 Task: Open a blank worksheet and write heading  Cash Flow TrackerAdd Dates in a column and its values below  '2023-05-01, 2023-05-03, 2023-05-06, 2023-05-10, 2023-05-15, 2023-05-20, 2023-05-25 & 2023-05-31'Add Descriptions in next column and its values below  Monthly Salary, Grocery Shopping, Dining Out., Utility Bill, Transportation, Entertainment, Miscellaneous & Total. Add Amount in next column and its values below  $2,500, $100, $50, $150, $30, $50, $20& $400. Add Income/ Expense in next column and its values below  Income, Expenses, Expenses, Expenses, Expenses, Expenses & Expenses. Add Balance in next column and its values below  $2,500, $2,400, $2,350, $2,200, $2,170, $2,120, $2,100 & $2100. Save page Apex Sales review 
Action: Mouse pressed left at (172, 54)
Screenshot: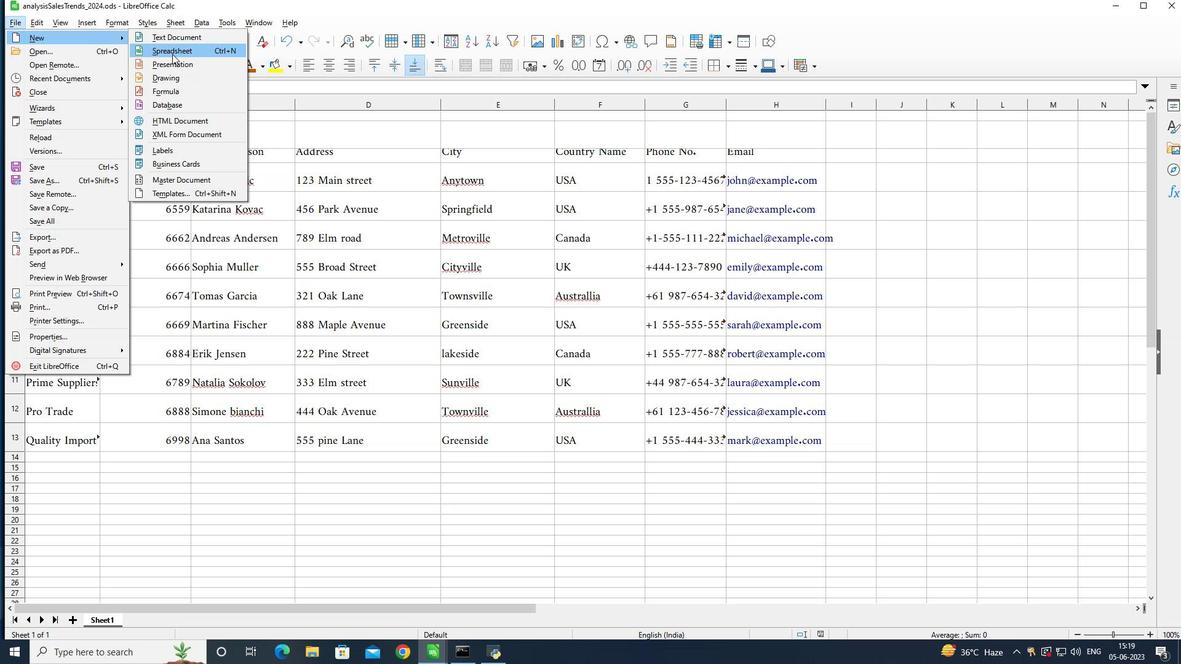 
Action: Mouse moved to (89, 126)
Screenshot: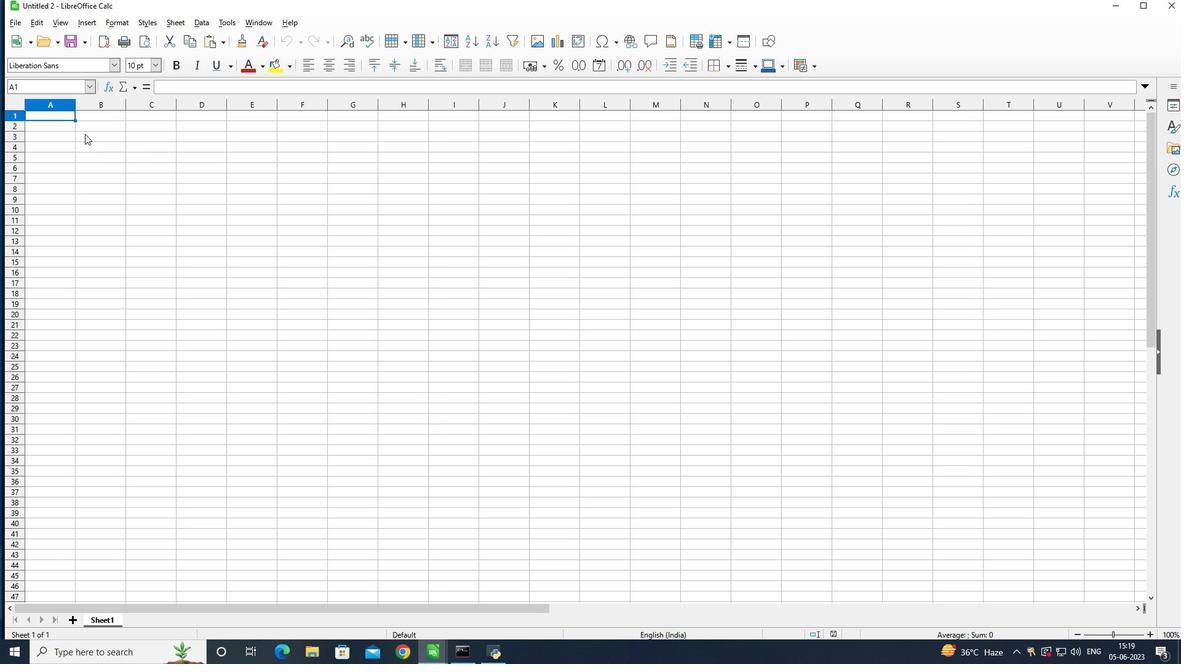 
Action: Mouse pressed left at (89, 126)
Screenshot: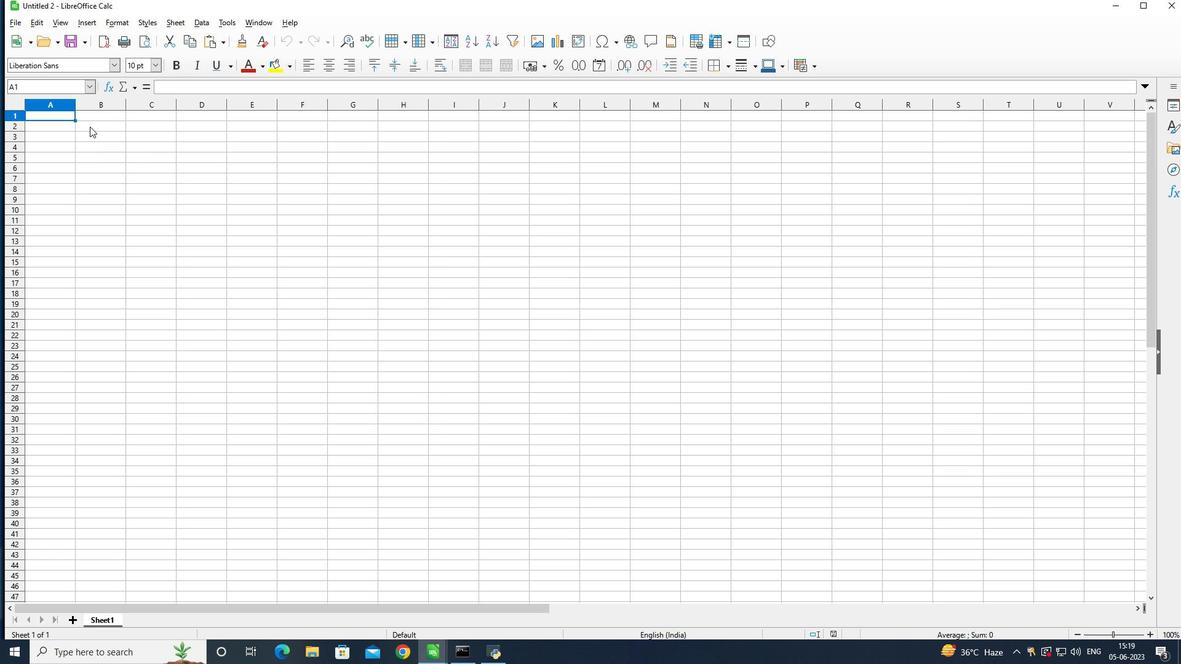 
Action: Mouse moved to (132, 128)
Screenshot: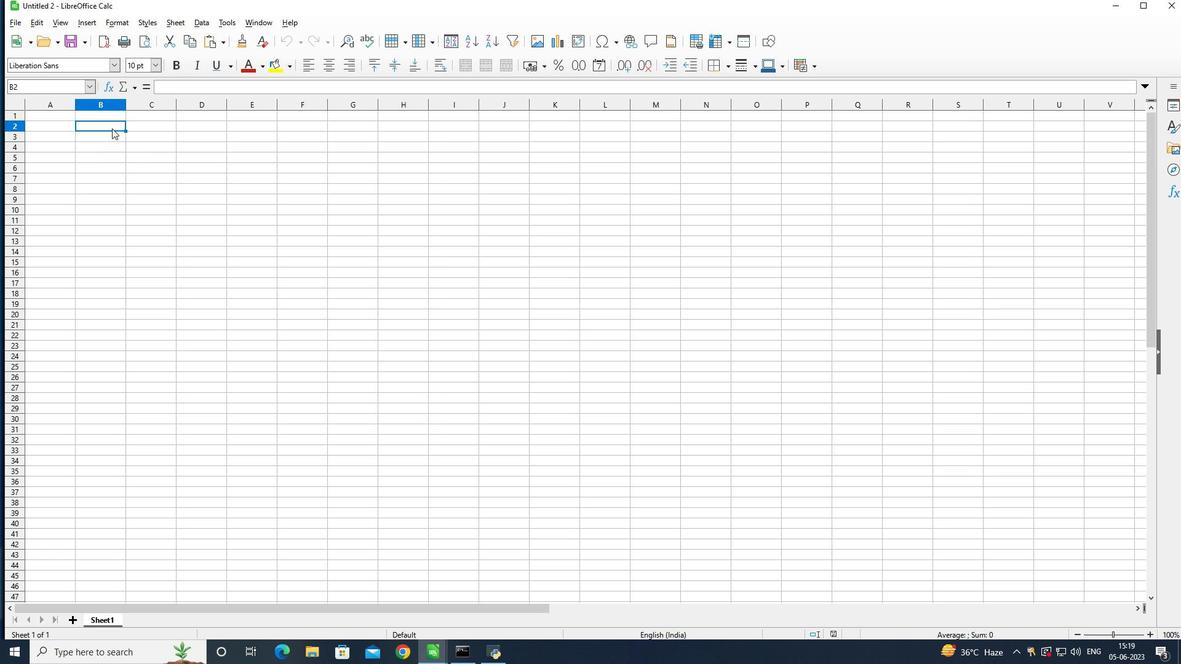 
Action: Key pressed <Key.shift>Cash<Key.space><Key.shift><Key.shift><Key.shift><Key.shift><Key.shift><Key.shift><Key.shift><Key.shift><Key.shift><Key.shift><Key.shift><Key.shift><Key.shift><Key.shift><Key.shift><Key.shift><Key.shift><Key.shift><Key.shift><Key.shift><Key.shift><Key.shift><Key.shift><Key.shift><Key.shift><Key.shift>Flow<Key.enter>
Screenshot: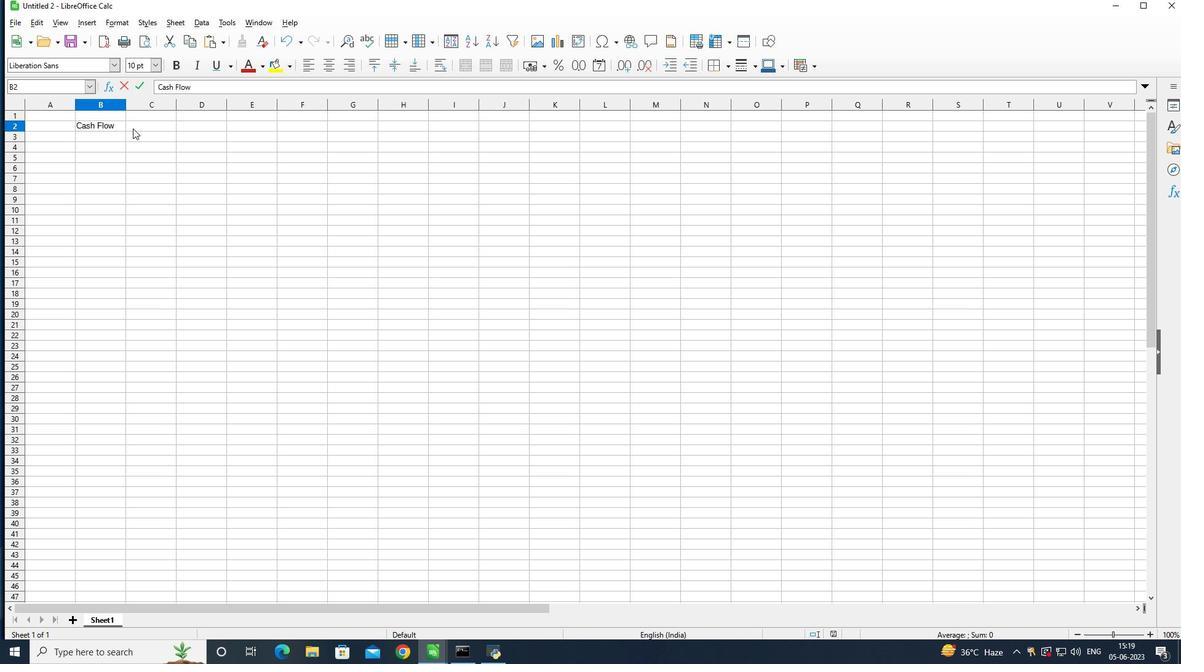 
Action: Mouse moved to (38, 136)
Screenshot: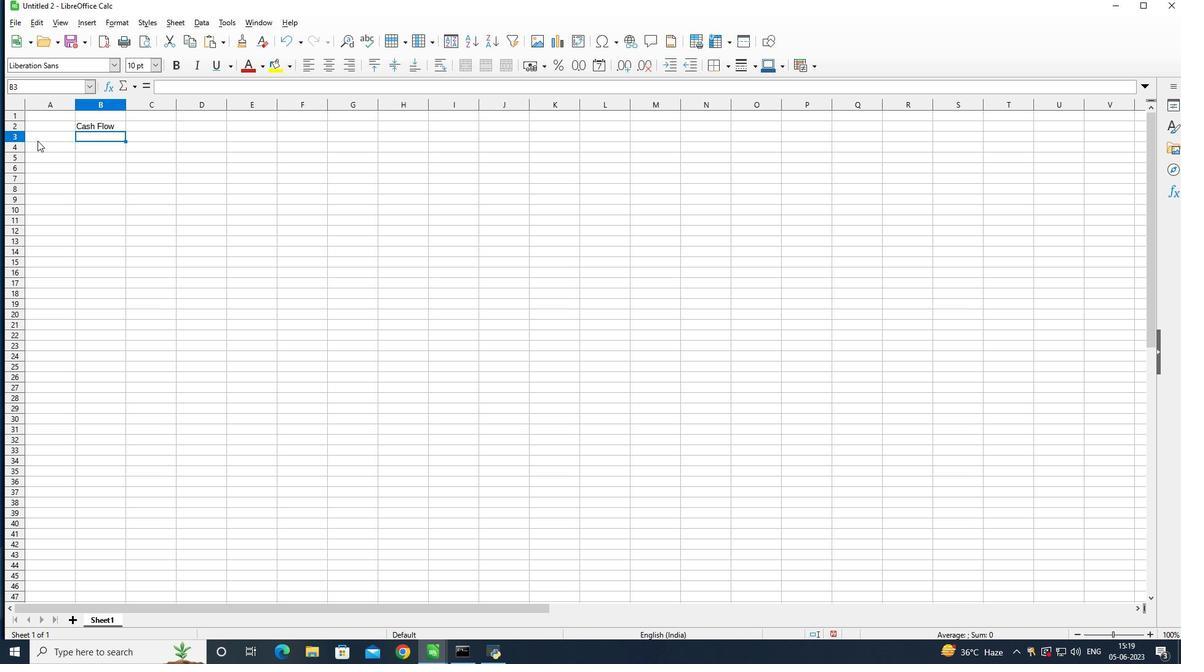 
Action: Mouse pressed left at (38, 136)
Screenshot: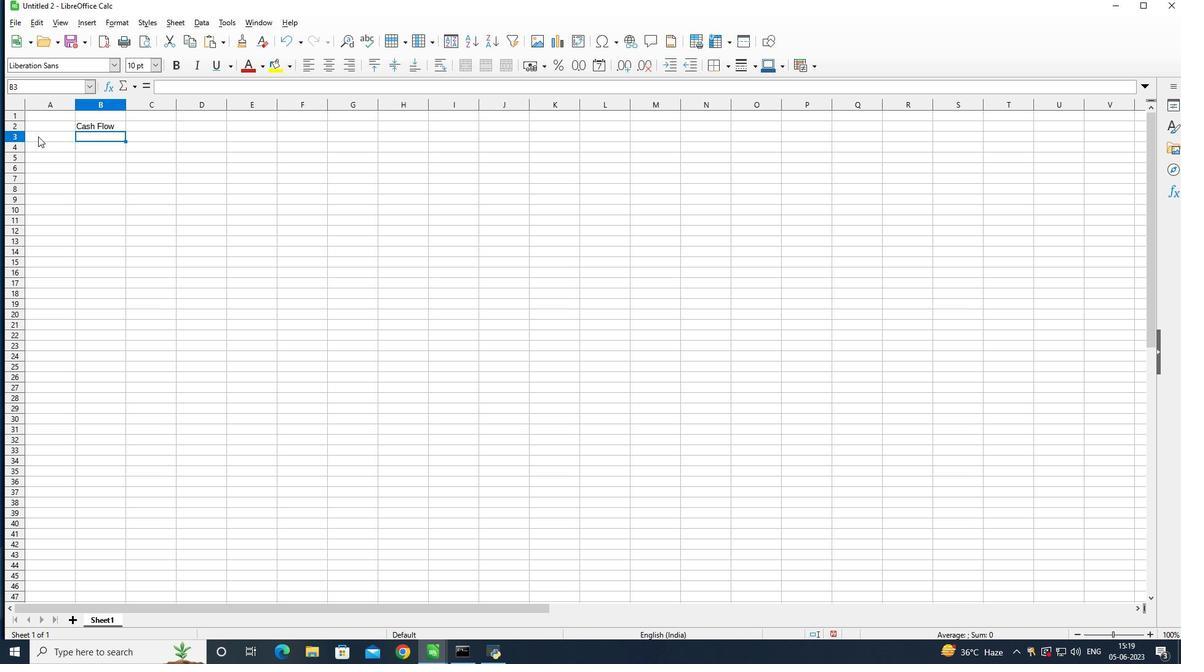 
Action: Mouse moved to (83, 134)
Screenshot: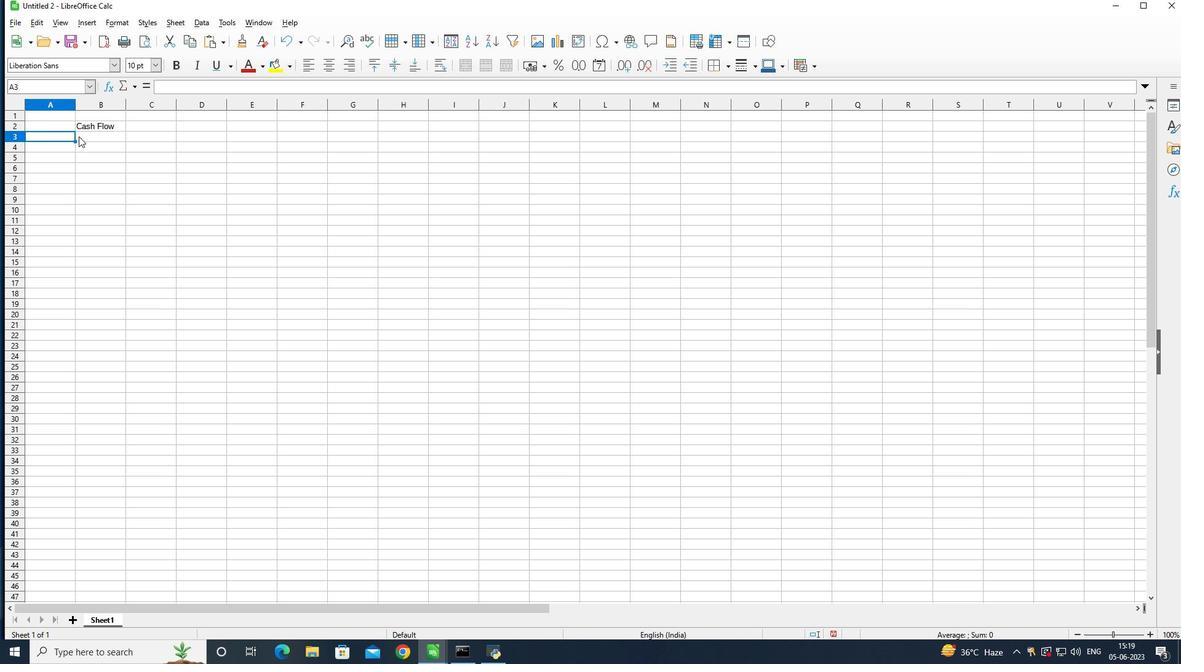 
Action: Key pressed <Key.shift>Dar<Key.backspace>tes<Key.space>2023-05-10<Key.enter>
Screenshot: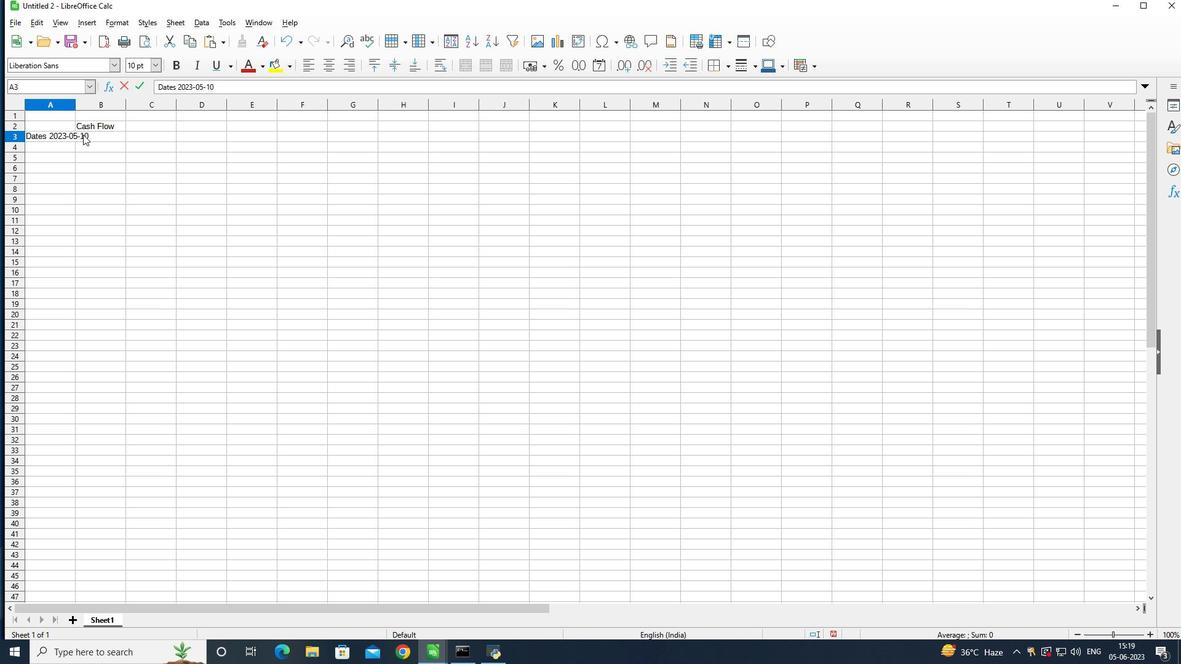 
Action: Mouse moved to (80, 135)
Screenshot: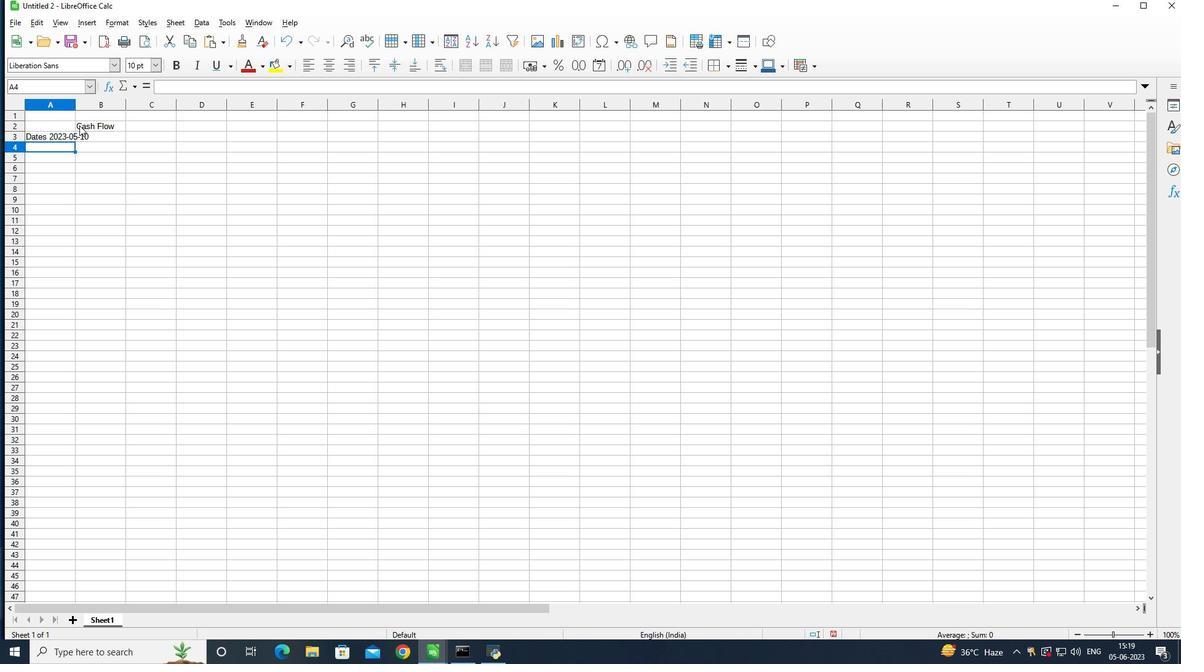 
Action: Mouse pressed left at (80, 135)
Screenshot: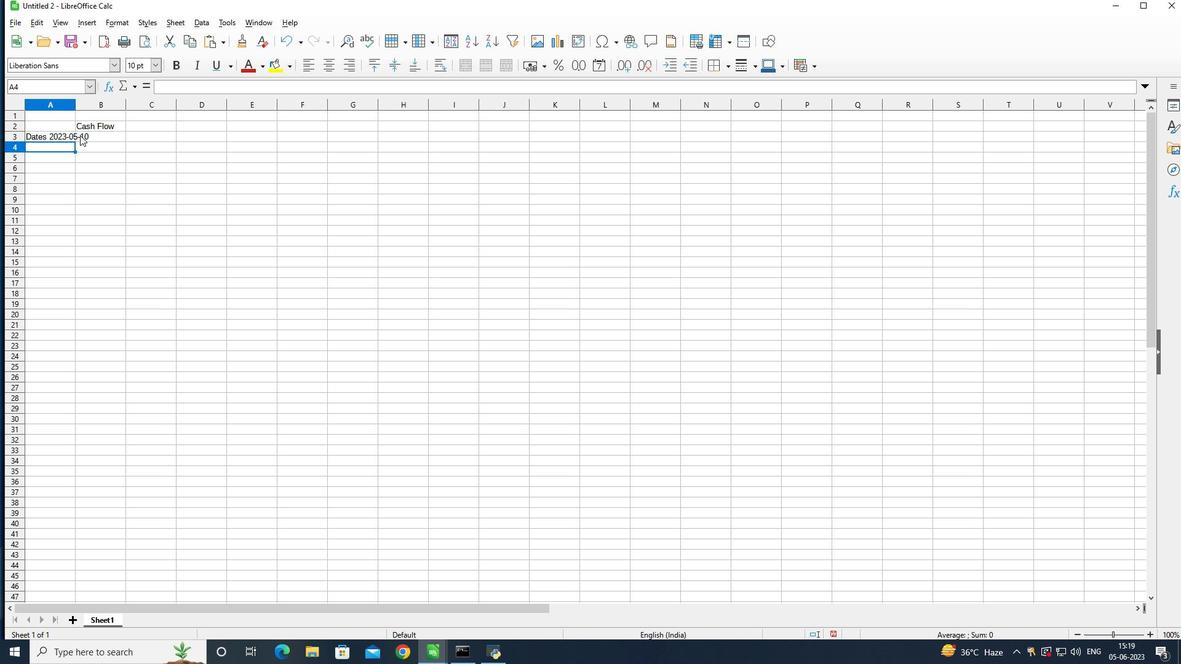 
Action: Mouse pressed left at (80, 135)
Screenshot: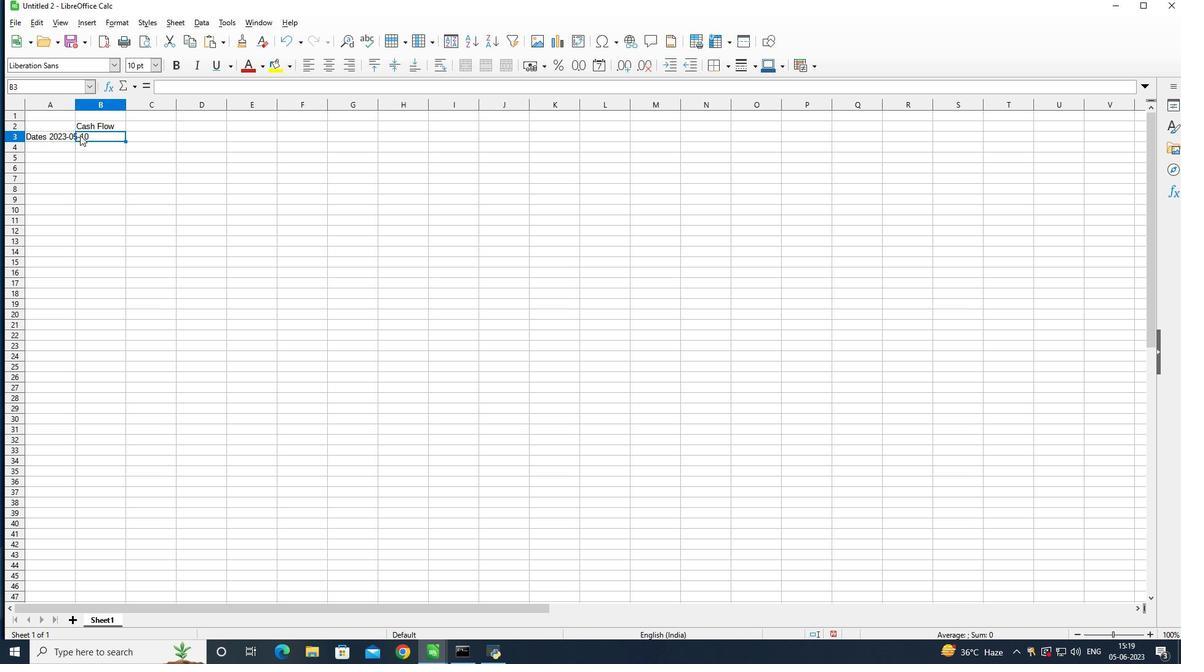 
Action: Mouse moved to (51, 136)
Screenshot: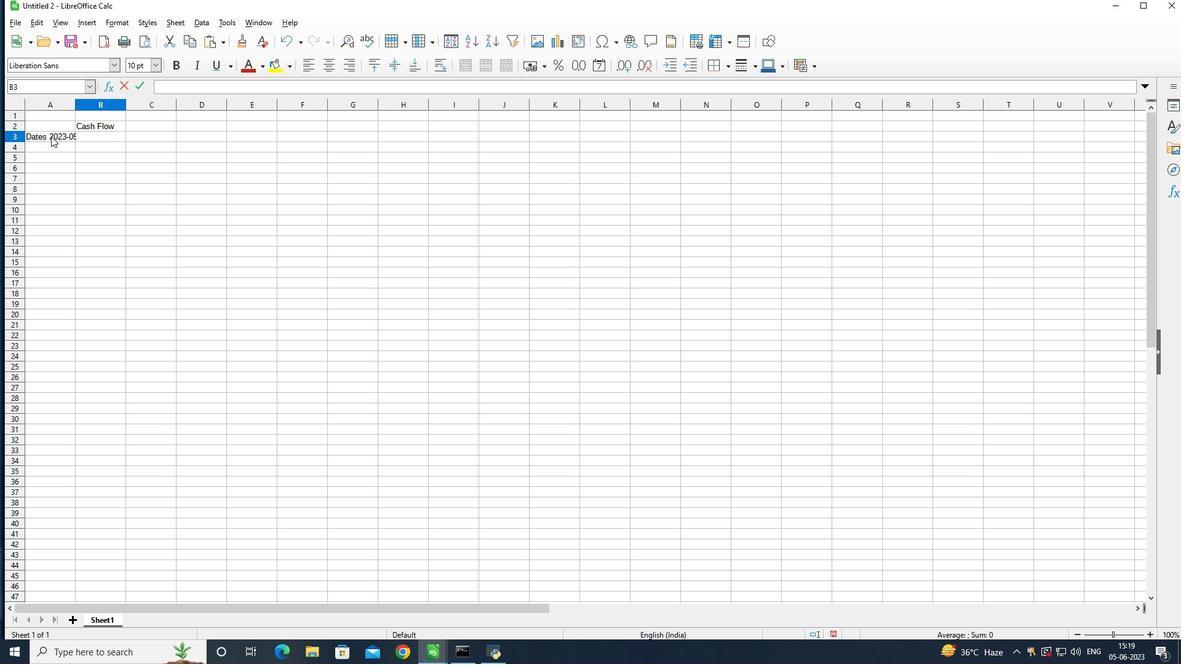 
Action: Mouse pressed left at (51, 136)
Screenshot: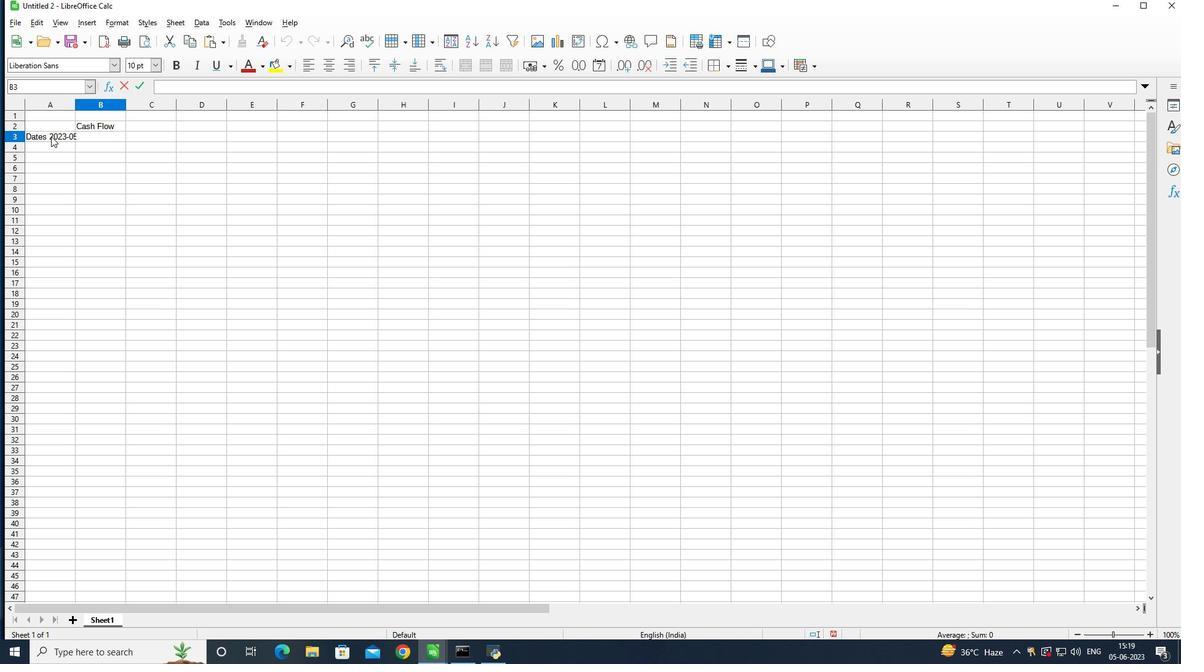 
Action: Mouse pressed left at (51, 136)
Screenshot: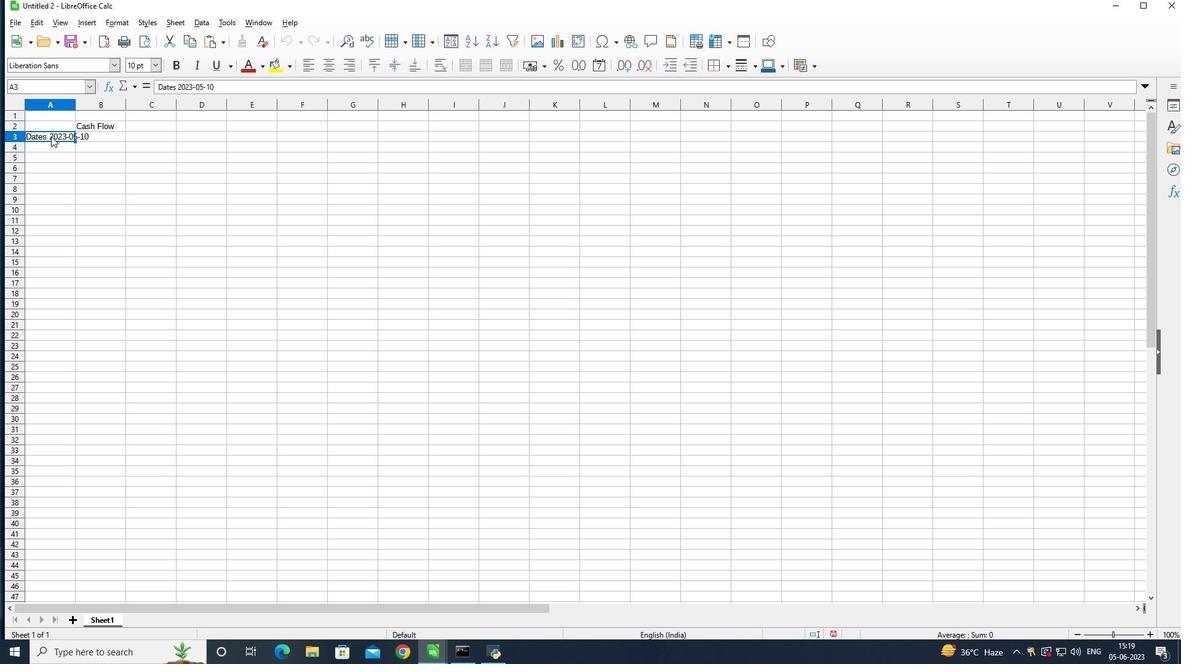 
Action: Mouse moved to (136, 102)
Screenshot: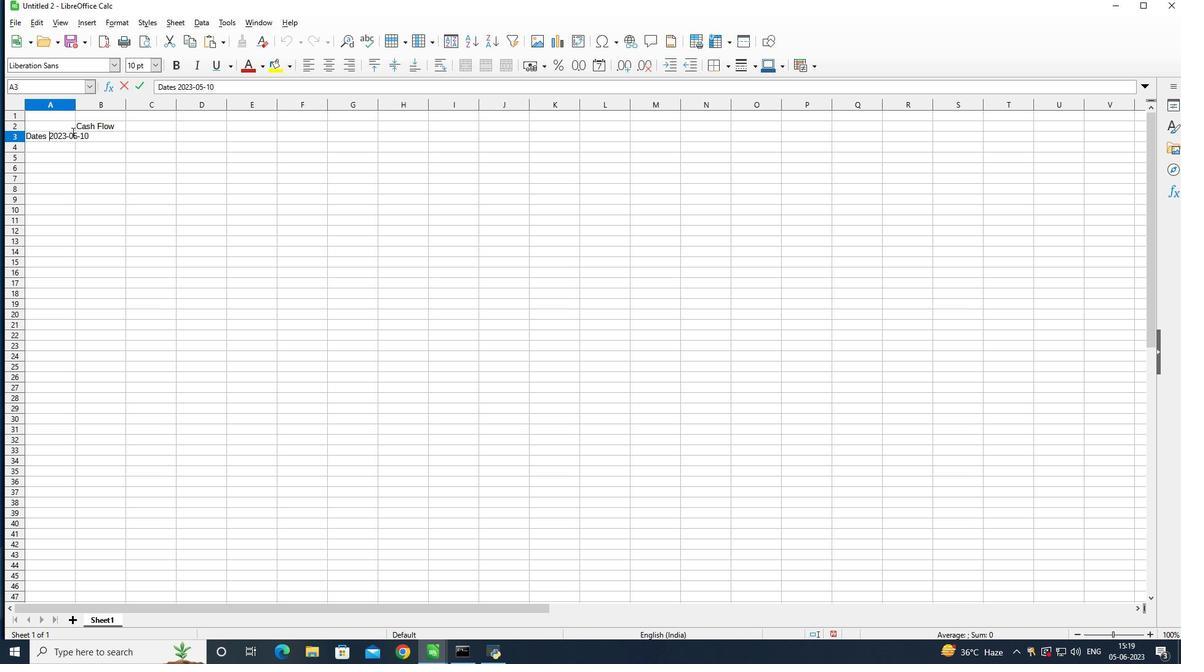 
Action: Key pressed <Key.right><Key.right><Key.right><Key.right><Key.right><Key.right><Key.right><Key.right><Key.right><Key.right><Key.shift_r><Key.left><Key.left><Key.left><Key.left><Key.left><Key.left><Key.left><Key.left><Key.left><Key.left>ctrl+X
Screenshot: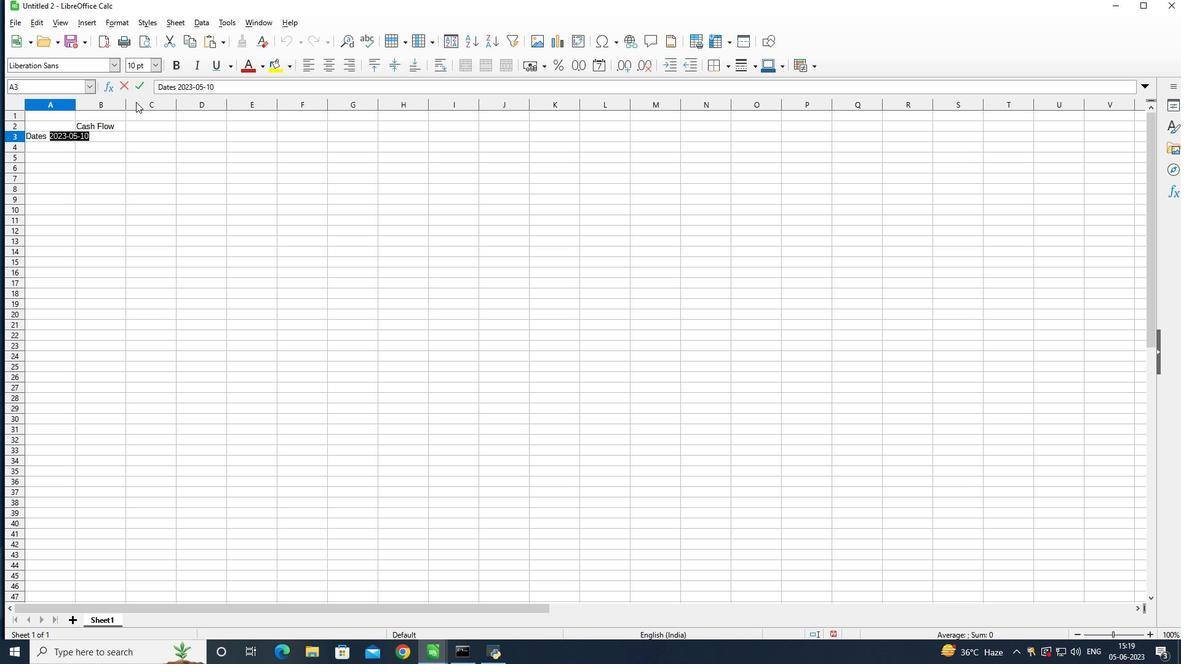 
Action: Mouse moved to (41, 147)
Screenshot: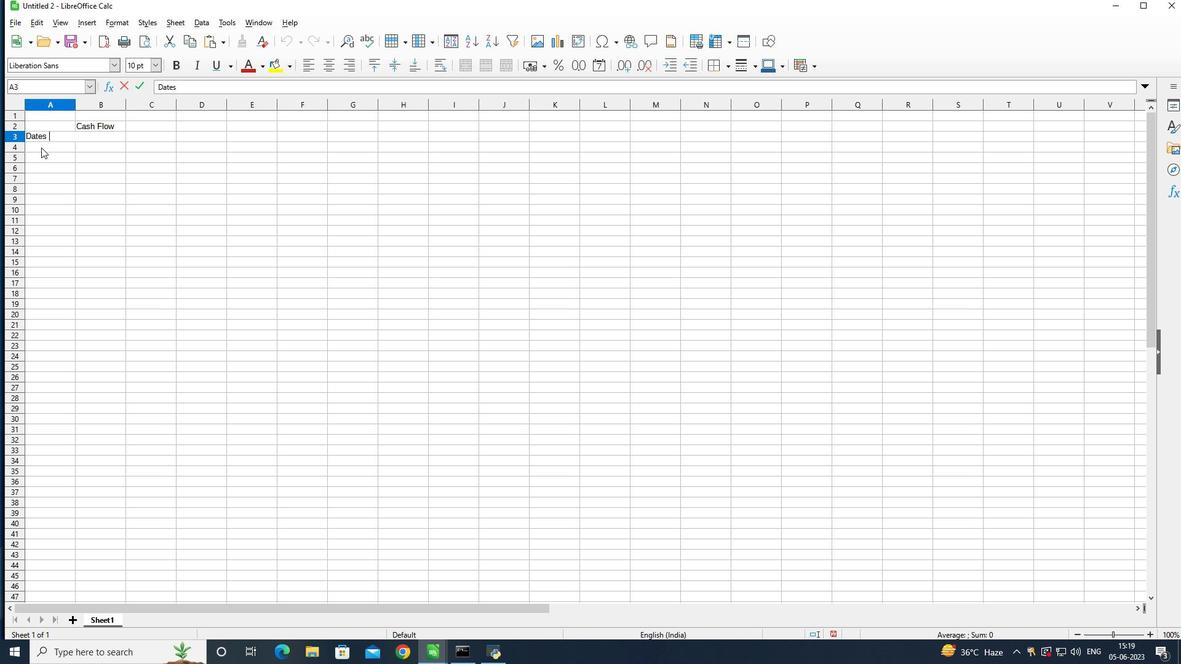 
Action: Mouse pressed left at (41, 147)
Screenshot: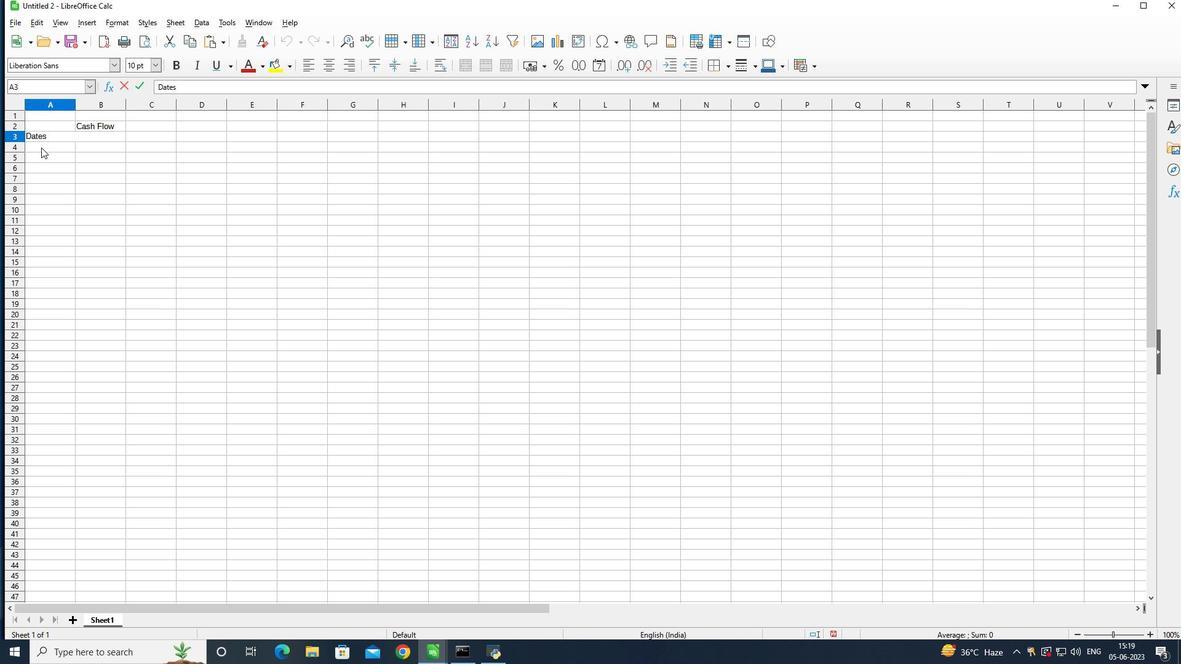 
Action: Mouse moved to (47, 144)
Screenshot: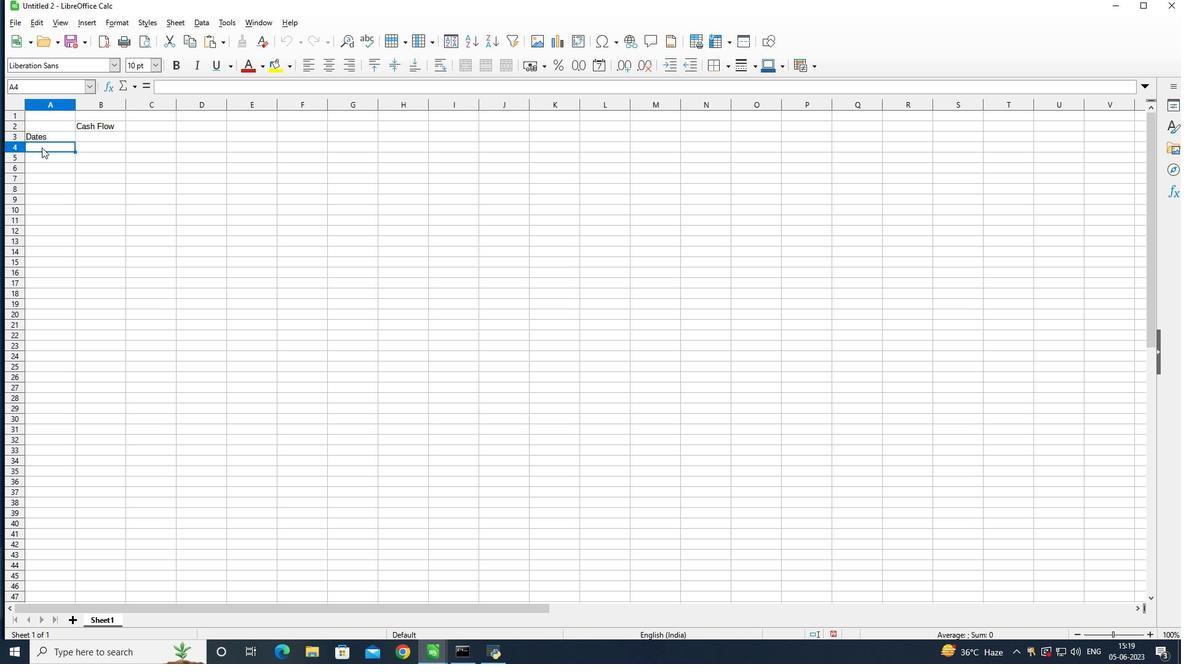 
Action: Key pressed ctrl+V<Key.enter>2023-05-03<Key.enter>2023-05-06<Key.enter>2023-05<Key.enter><Key.up>20230<Key.backspace>-05-10<Key.enter>2023-05-15<Key.enter>2023-05-20<Key.enter>2023-05-25<Key.enter>
Screenshot: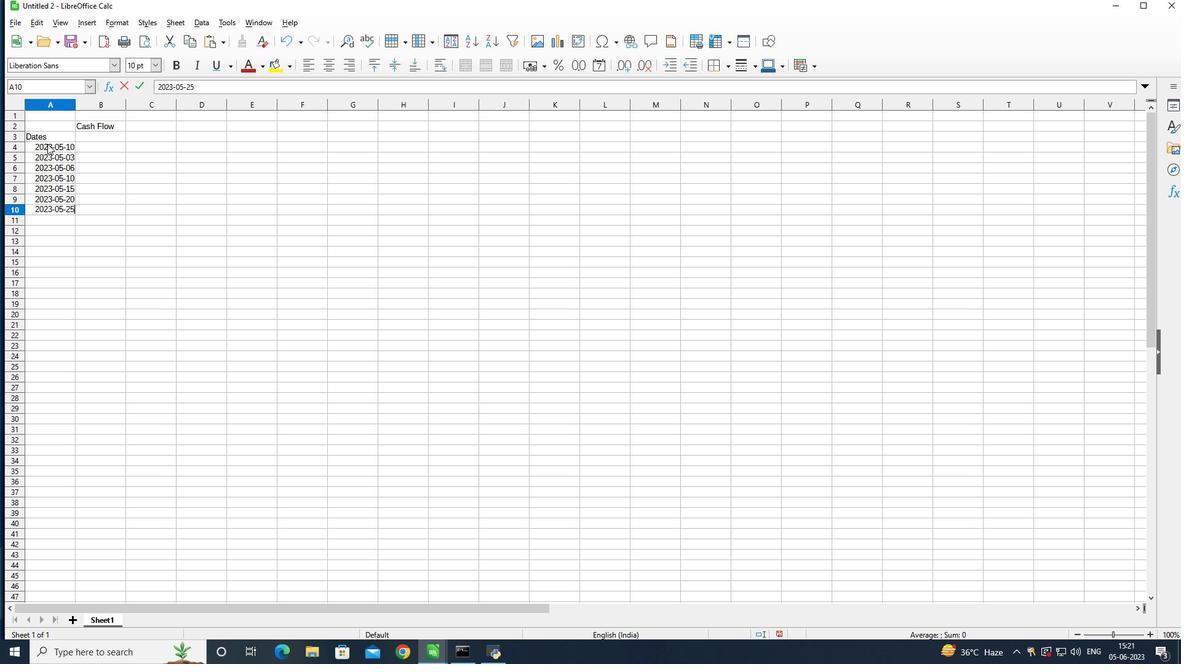 
Action: Mouse moved to (193, 147)
Screenshot: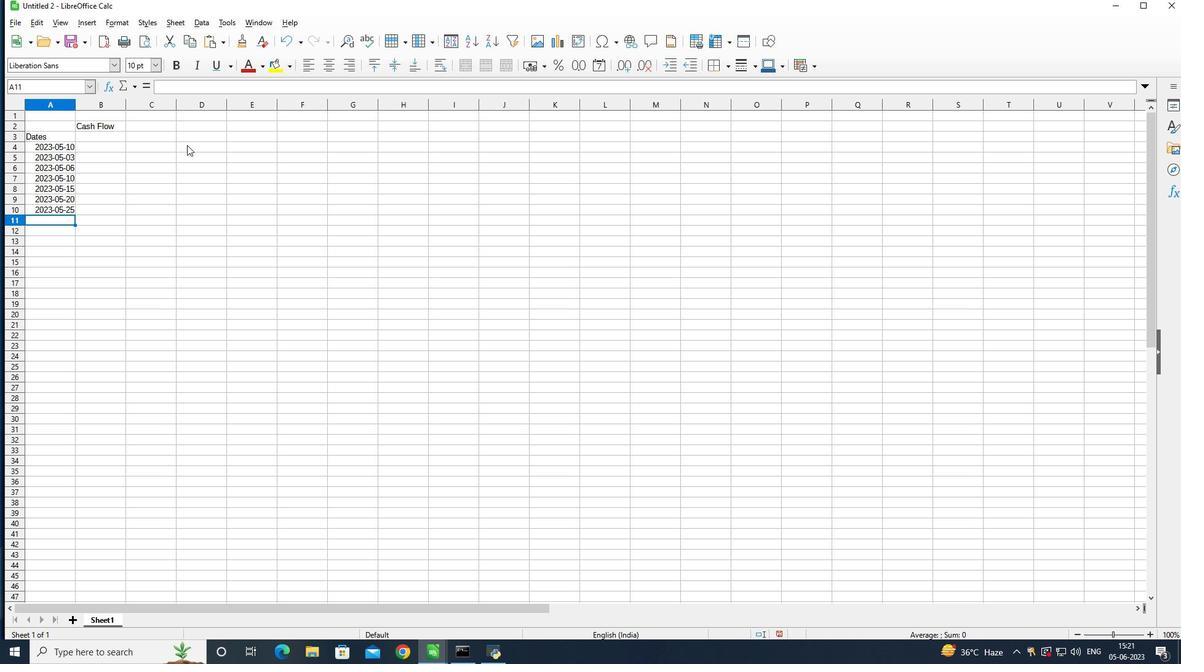 
Action: Key pressed 2023-05-31<Key.enter>
Screenshot: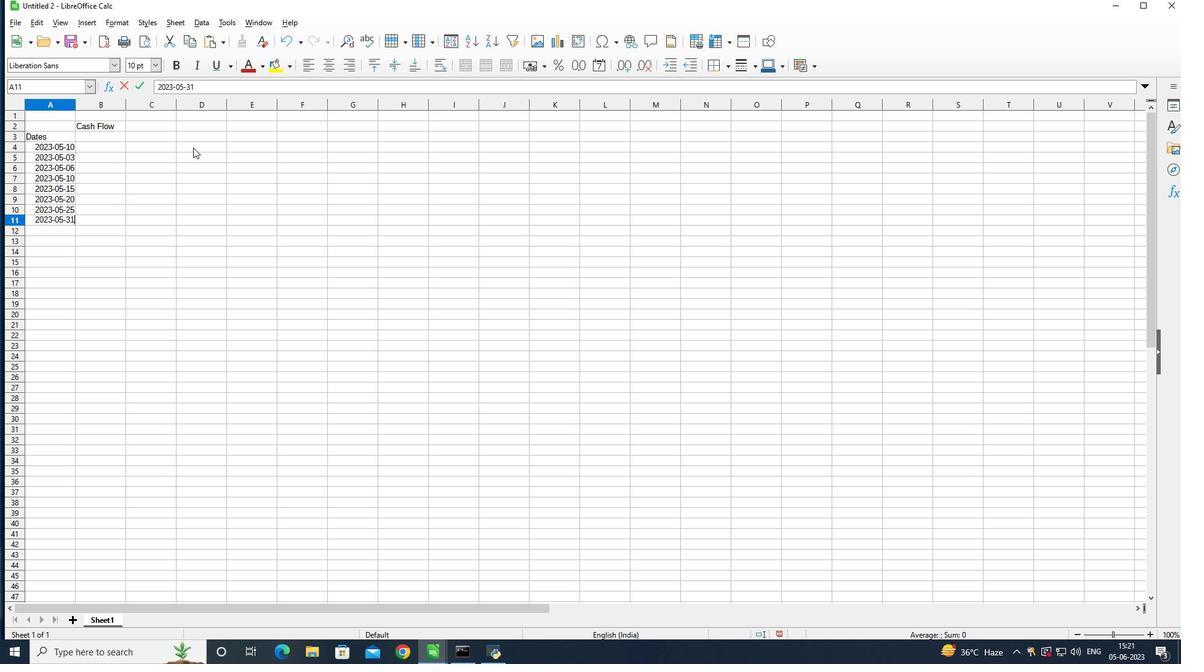 
Action: Mouse moved to (93, 138)
Screenshot: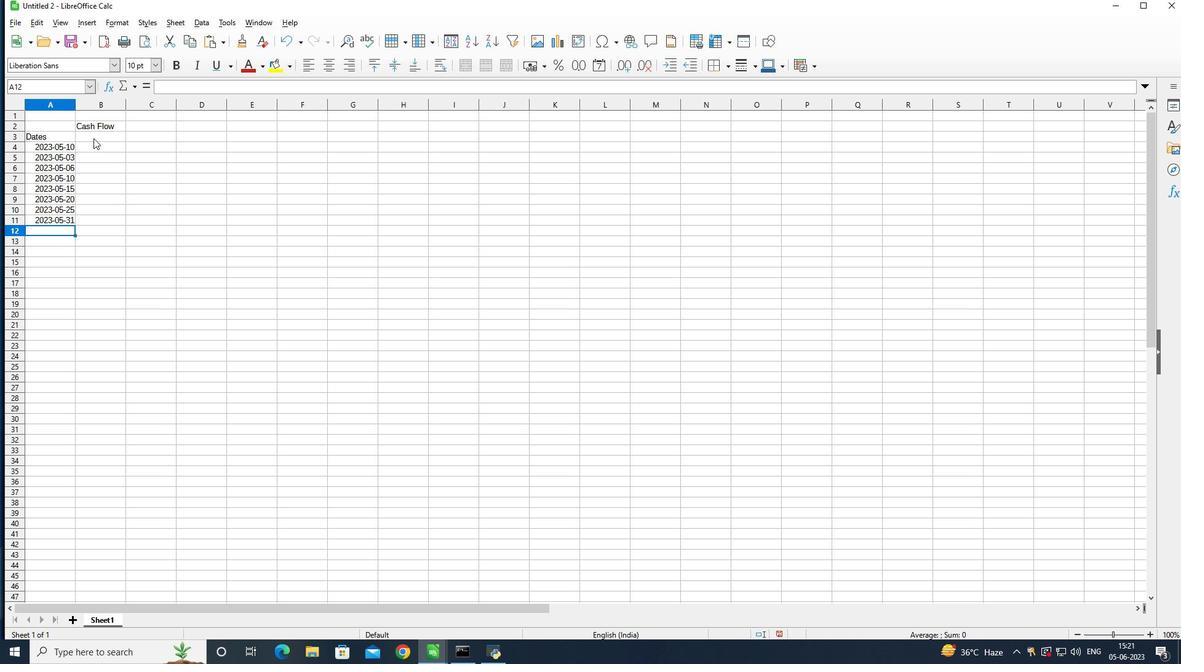 
Action: Mouse pressed left at (93, 138)
Screenshot: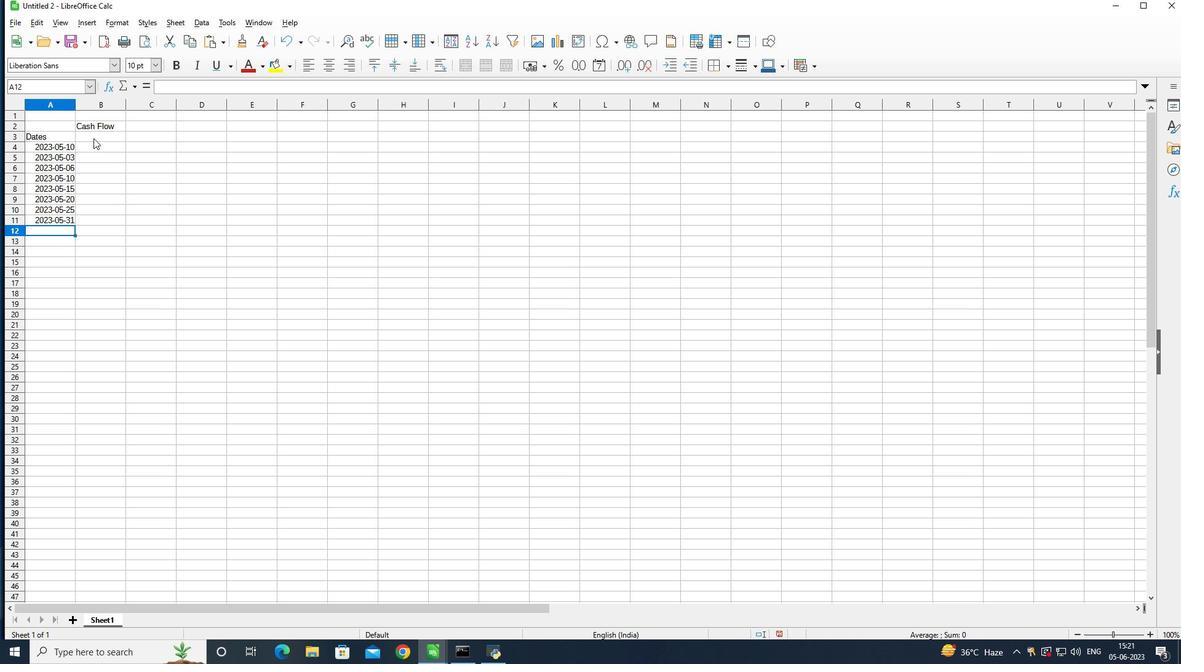 
Action: Mouse moved to (126, 105)
Screenshot: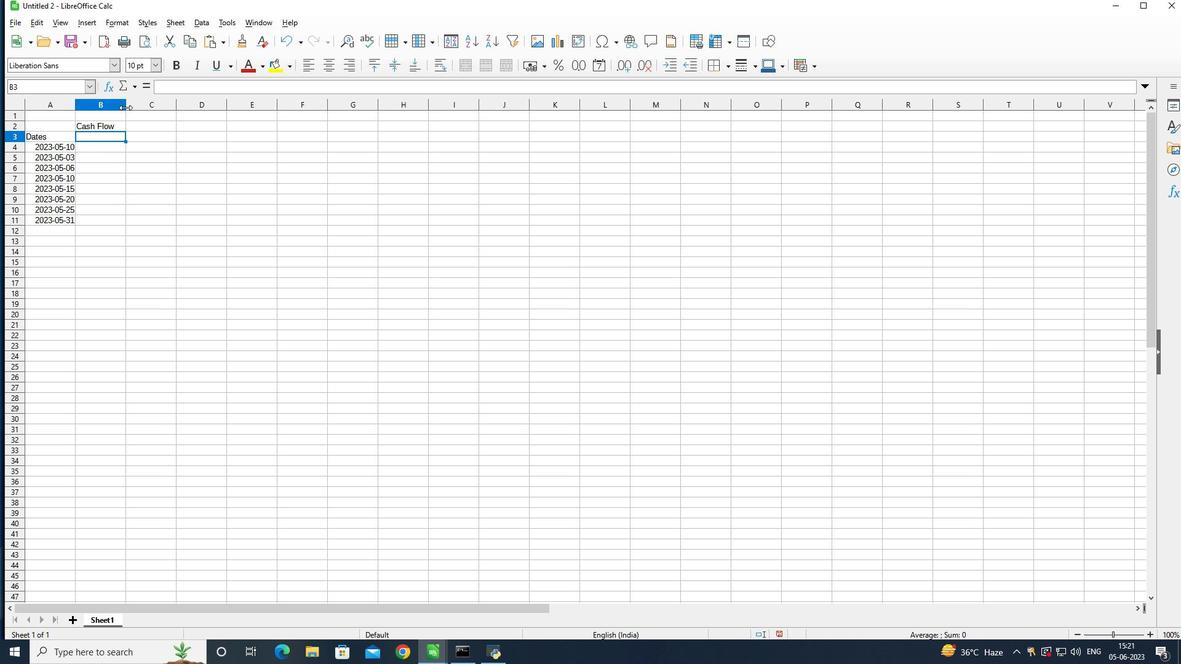
Action: Mouse pressed left at (126, 105)
Screenshot: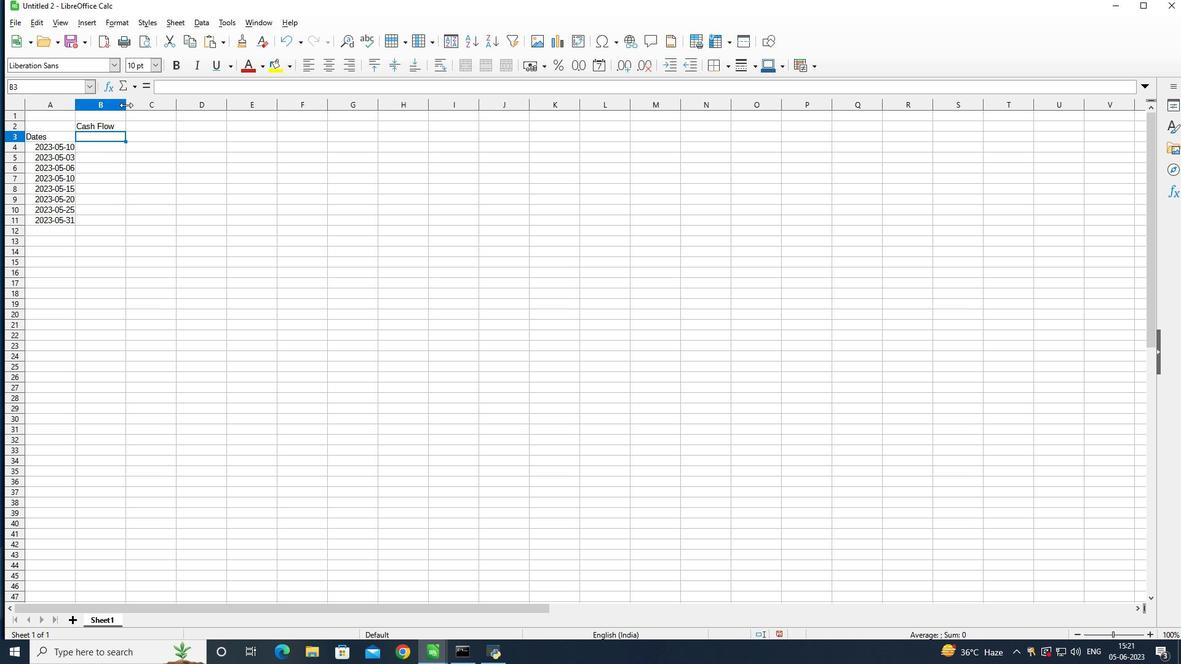 
Action: Mouse moved to (120, 132)
Screenshot: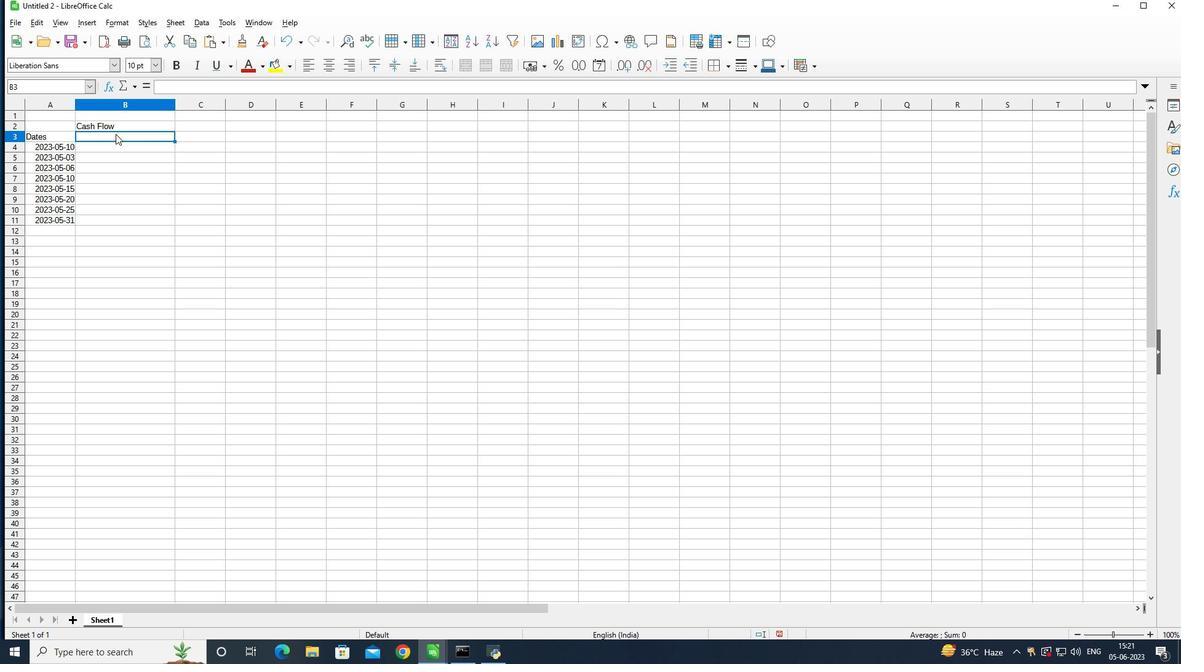 
Action: Key pressed <Key.shift>Description<Key.enter>
Screenshot: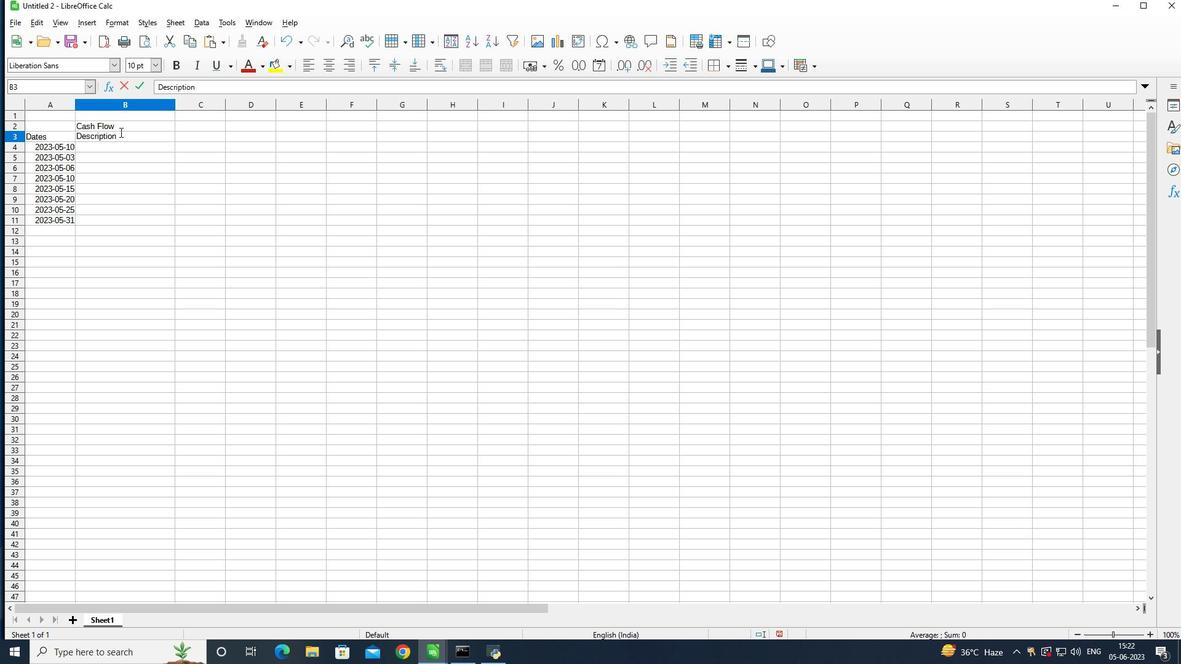 
Action: Mouse moved to (115, 135)
Screenshot: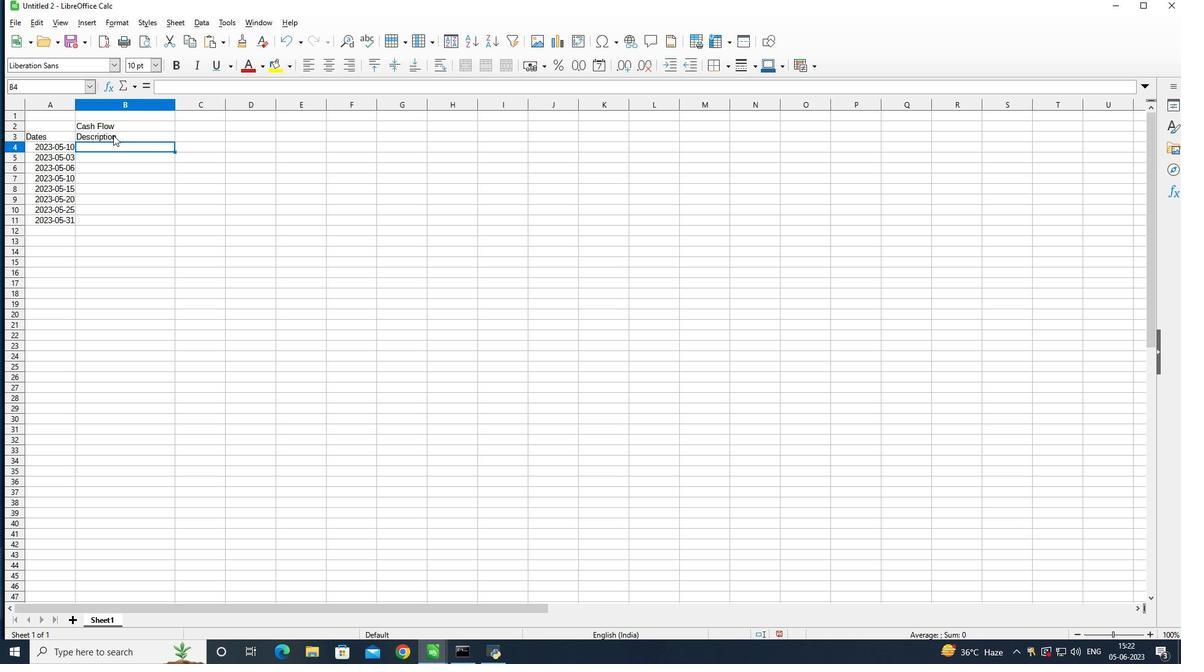 
Action: Key pressed <Key.shift>monthly<Key.space><Key.shift>Salary<Key.enter><Key.shift>Grocery<Key.space><Key.shift>Shopping<Key.enter><Key.shift><Key.shift><Key.shift><Key.shift><Key.shift><Key.shift><Key.shift><Key.shift><Key.shift><Key.shift><Key.shift><Key.shift><Key.shift><Key.shift><Key.shift>Dining<Key.space><Key.shift>Out<Key.enter><Key.shift>Utility<Key.space><Key.shift>Bill<Key.enter><Key.shift><Key.shift>Transportation
Screenshot: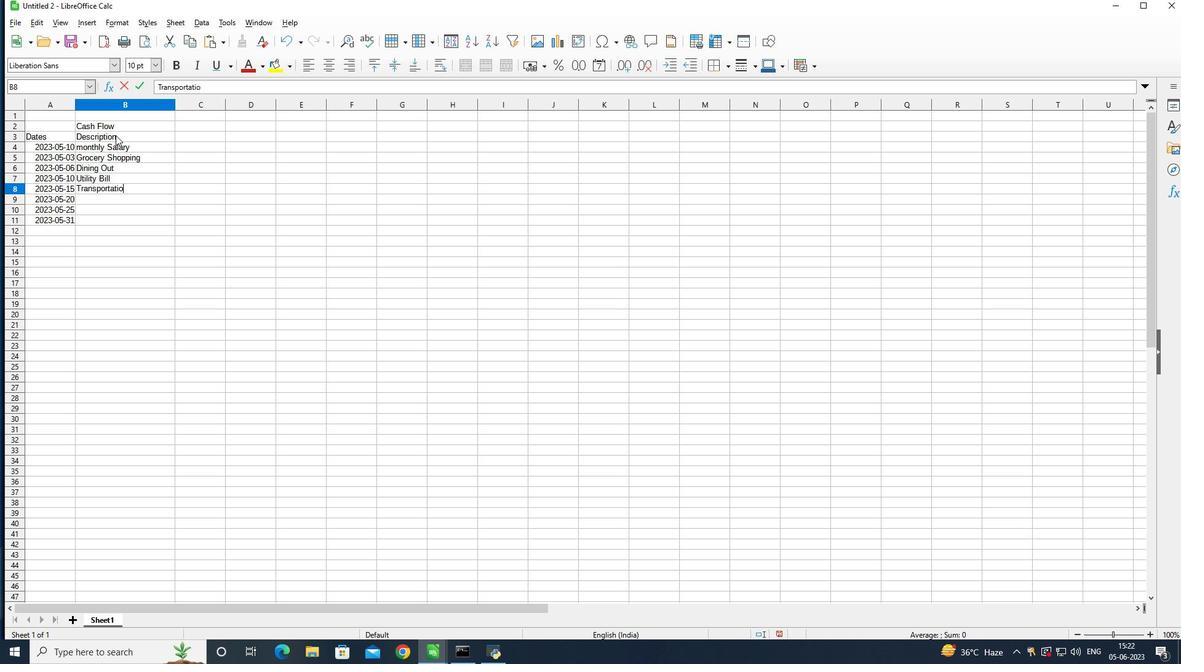 
Action: Mouse moved to (214, 130)
Screenshot: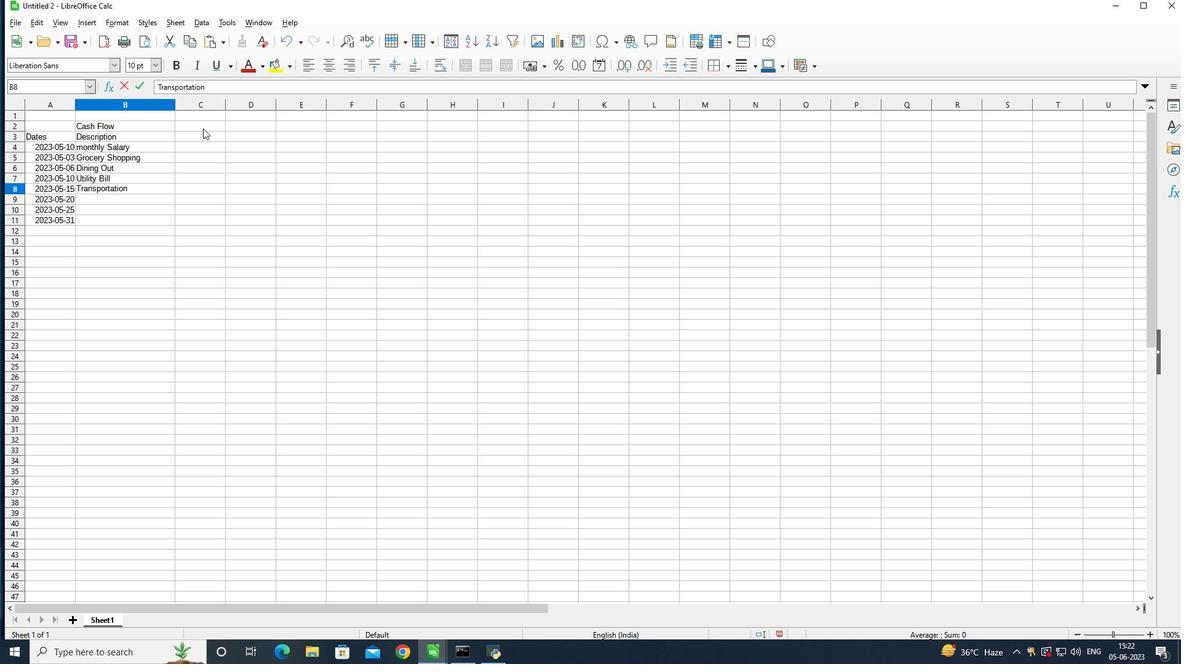 
Action: Key pressed <Key.enter>
Screenshot: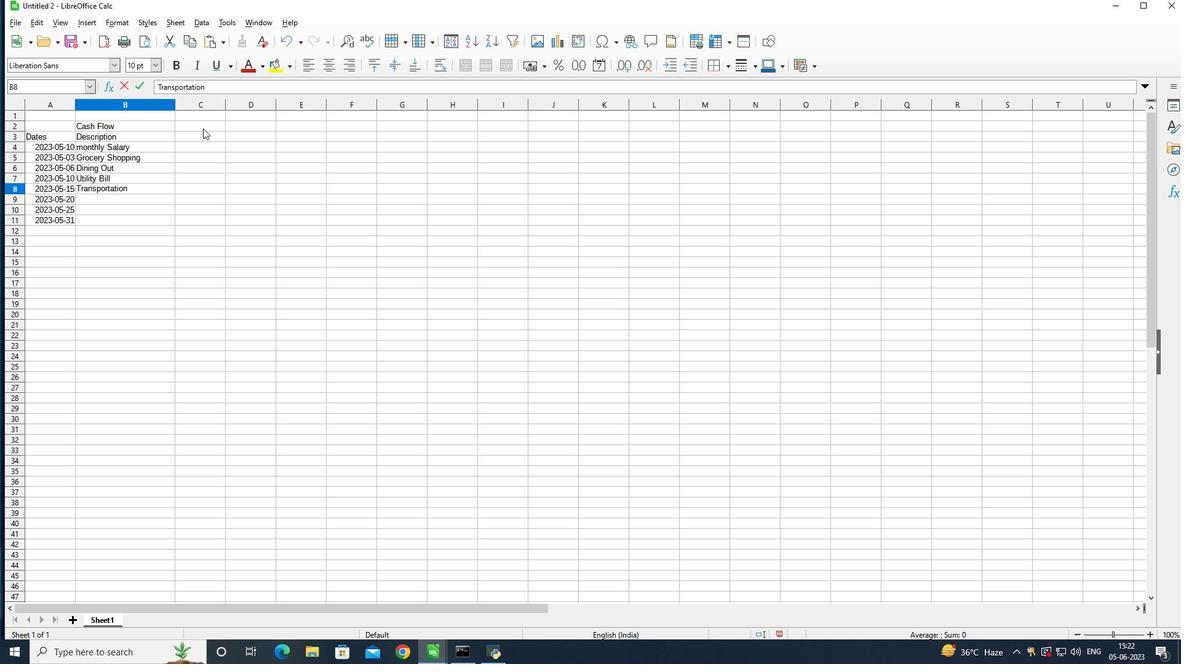 
Action: Mouse moved to (233, 131)
Screenshot: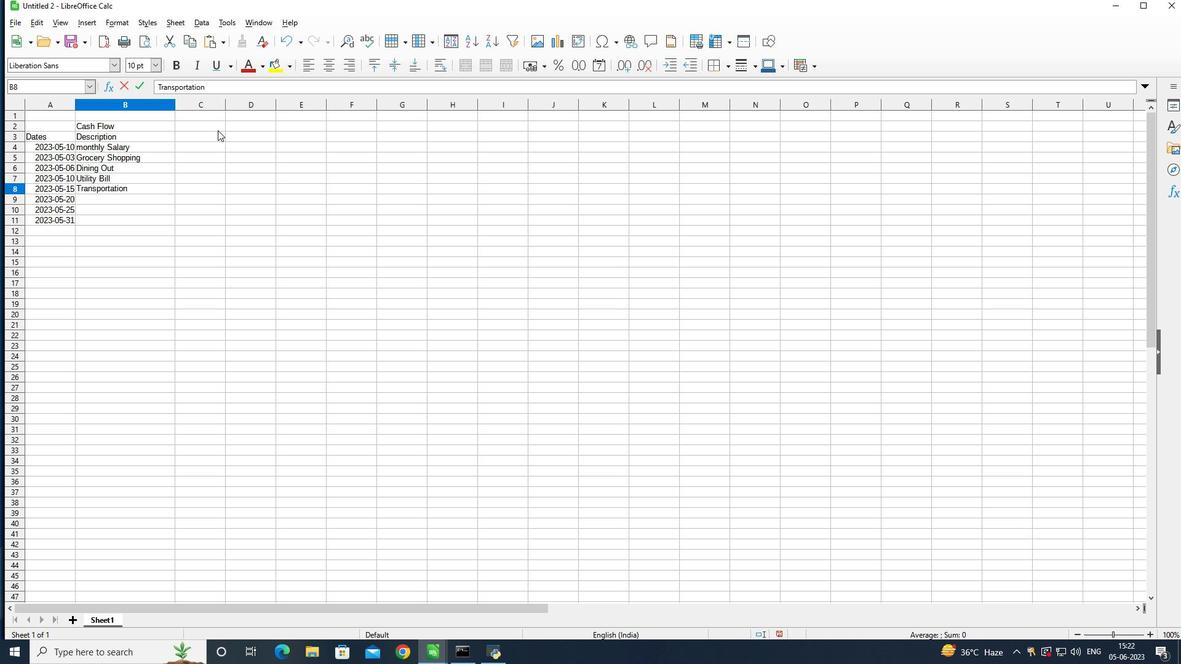 
Action: Key pressed <Key.shift>Entertainment<Key.enter><Key.shift>Miscelleneous<Key.enter><Key.shift>total<Key.enter>
Screenshot: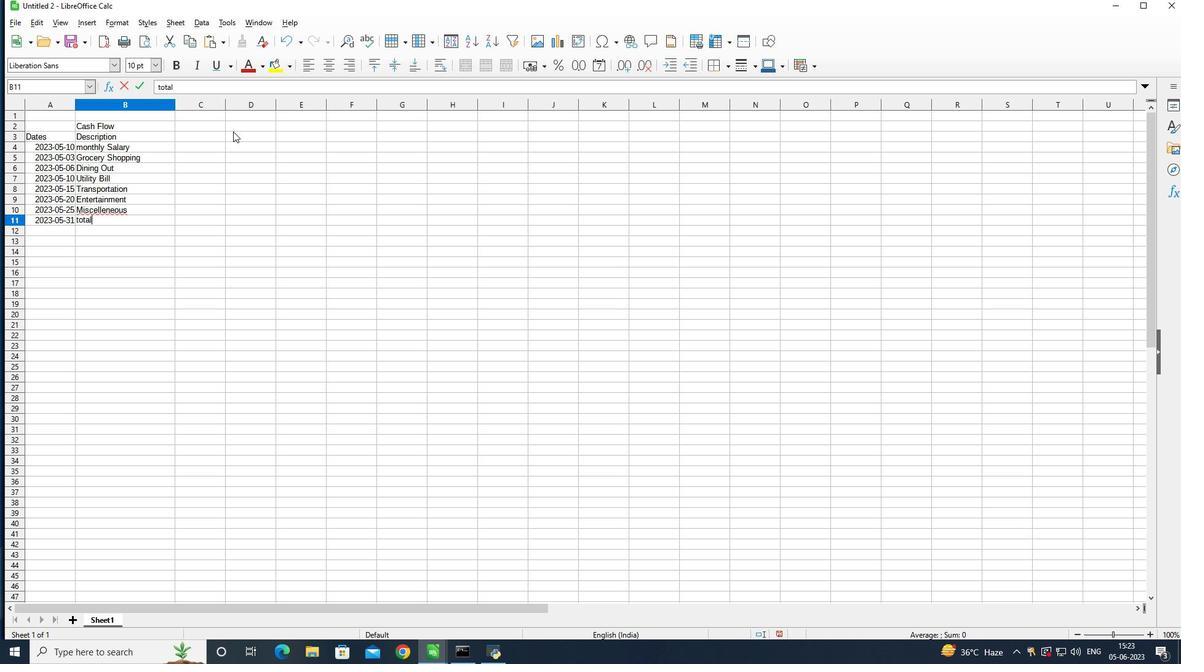
Action: Mouse moved to (203, 136)
Screenshot: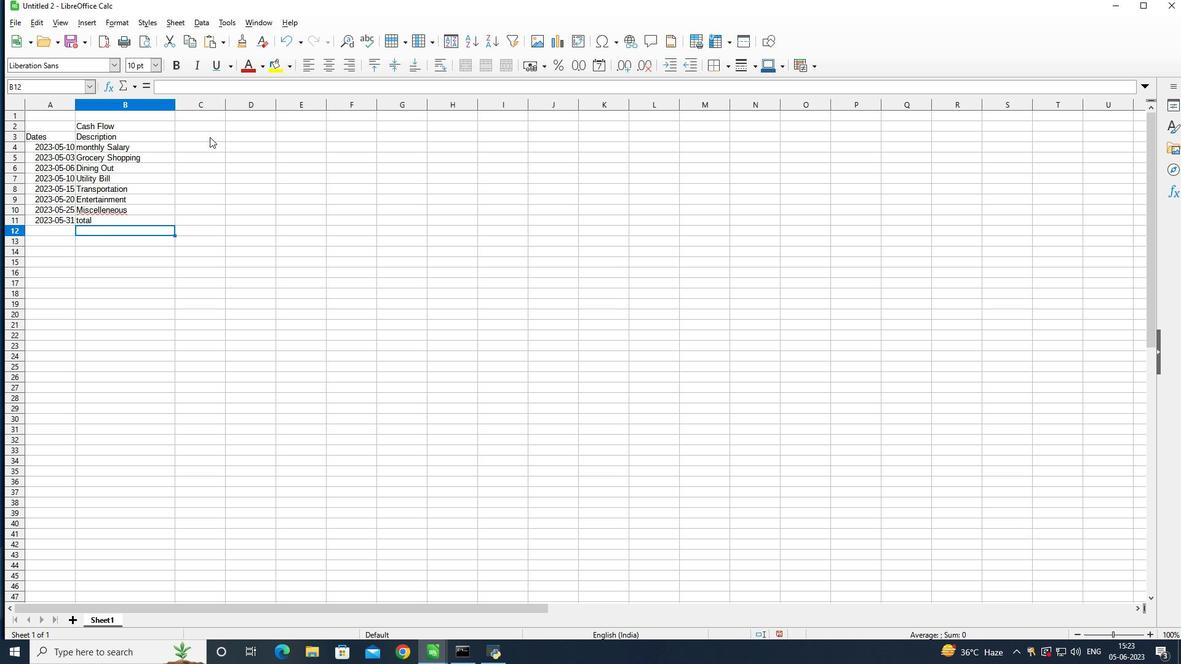 
Action: Mouse pressed left at (203, 136)
Screenshot: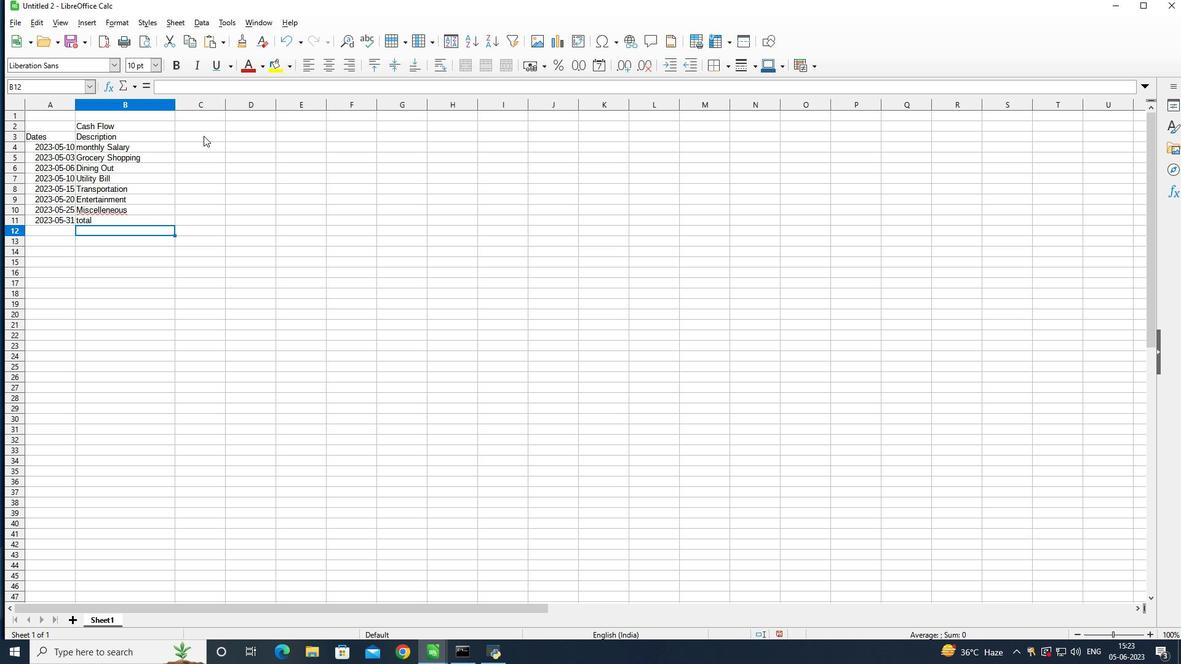 
Action: Mouse moved to (204, 134)
Screenshot: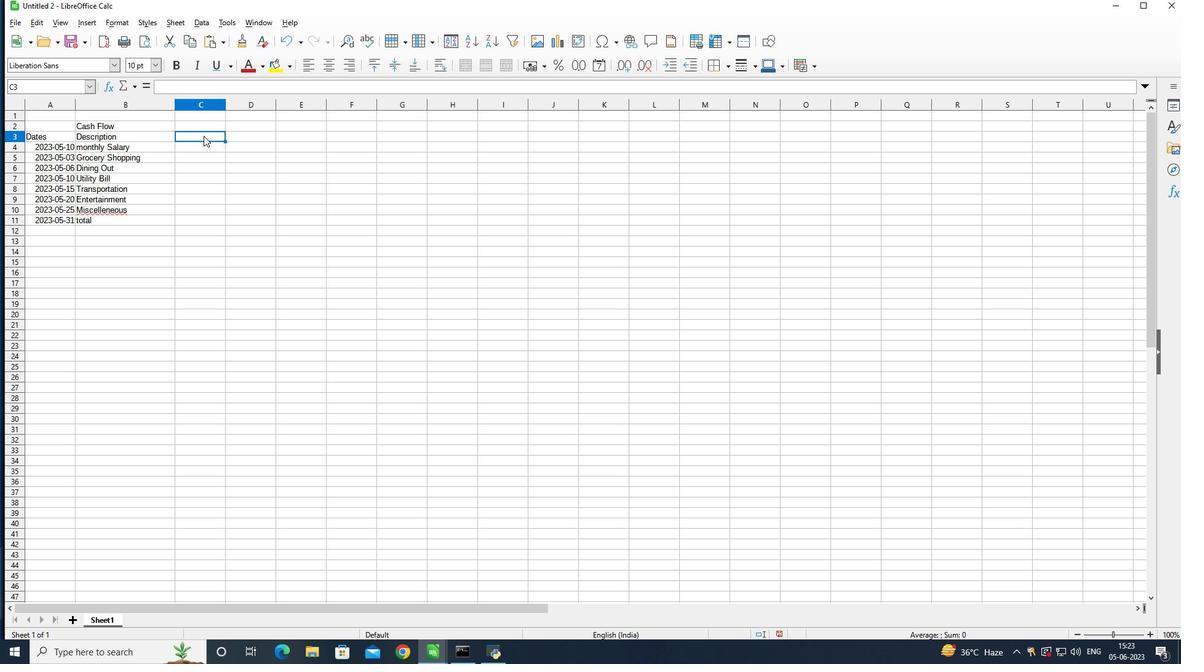 
Action: Key pressed <Key.shift>Amount<Key.enter>2500<Key.enter>100<Key.enter>50<Key.enter>150<Key.enter>30<Key.enter>50<Key.enter>20<Key.enter>400
Screenshot: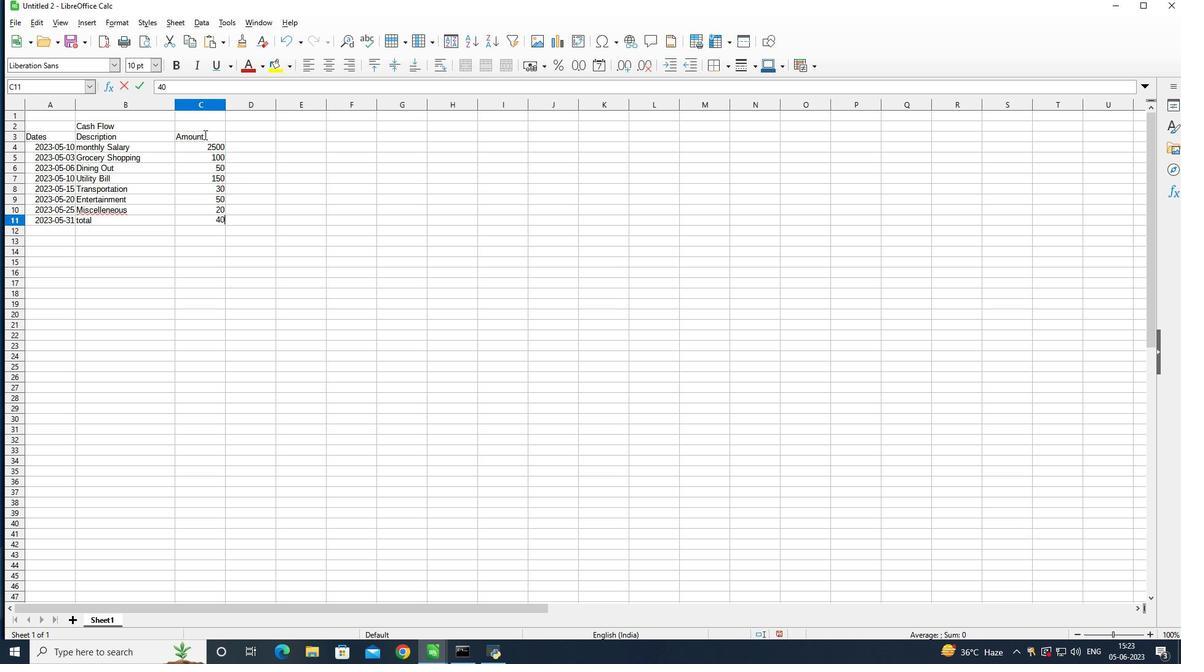 
Action: Mouse moved to (249, 136)
Screenshot: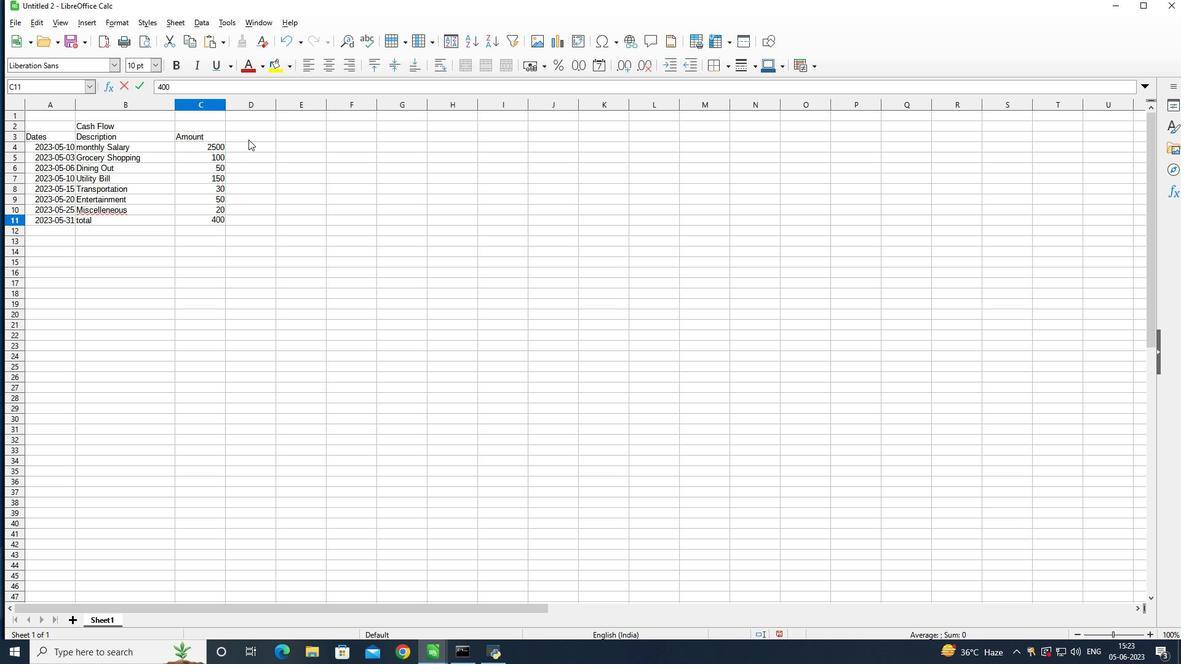 
Action: Mouse pressed left at (249, 136)
Screenshot: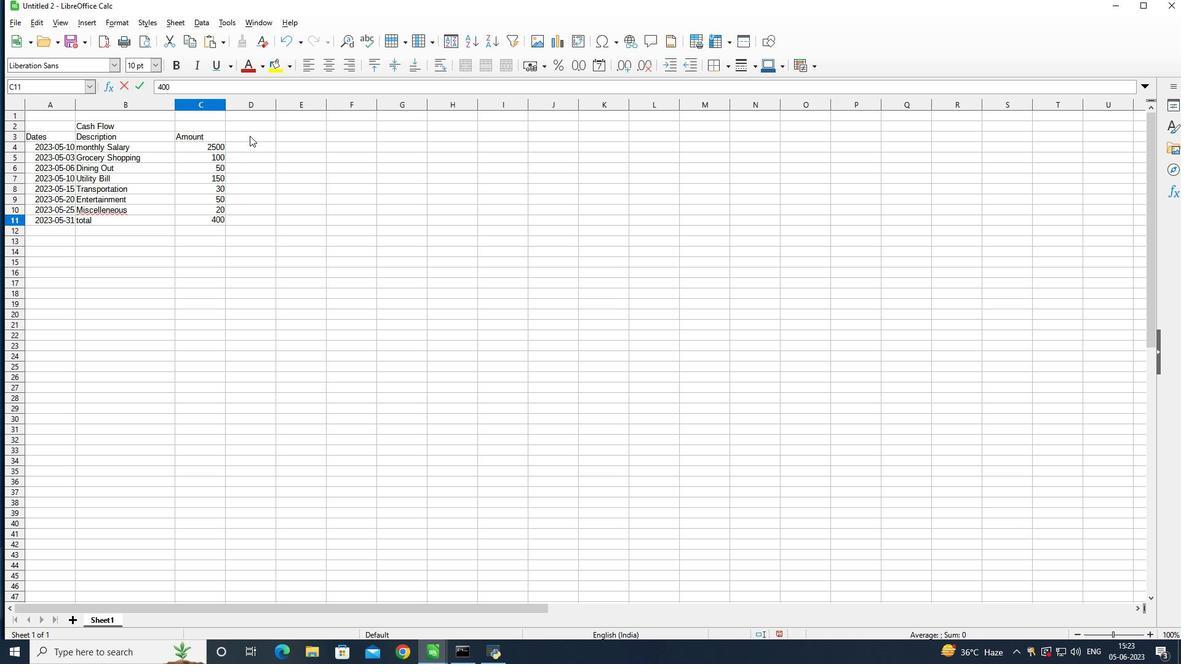 
Action: Mouse moved to (276, 105)
Screenshot: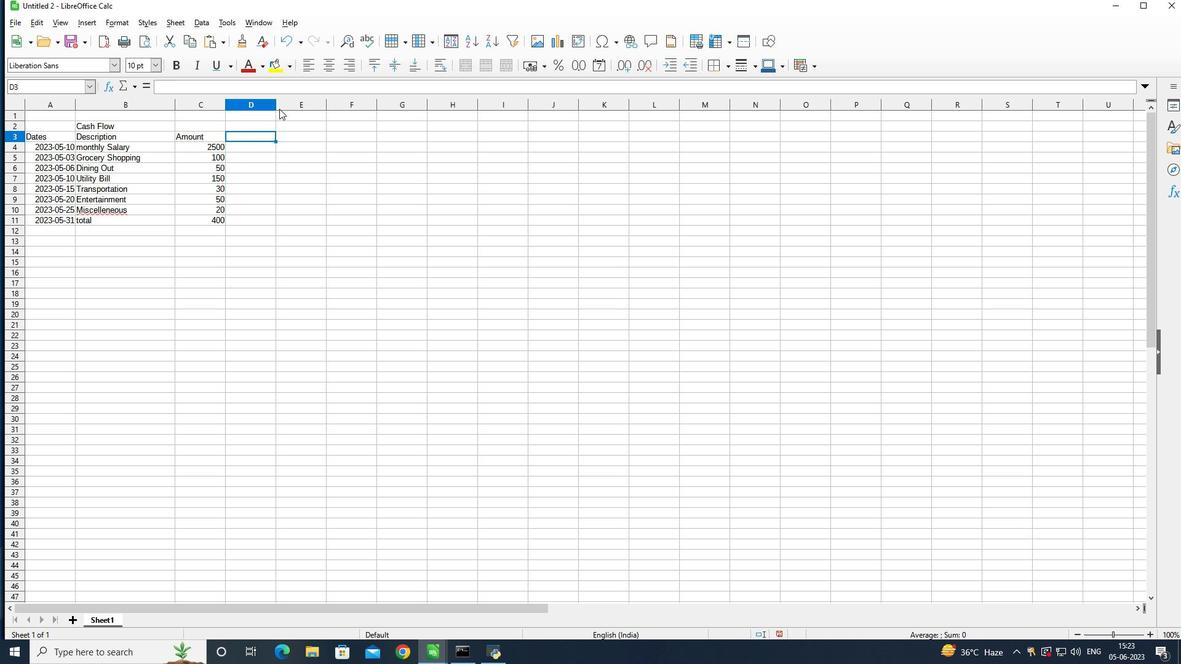 
Action: Mouse pressed left at (276, 105)
Screenshot: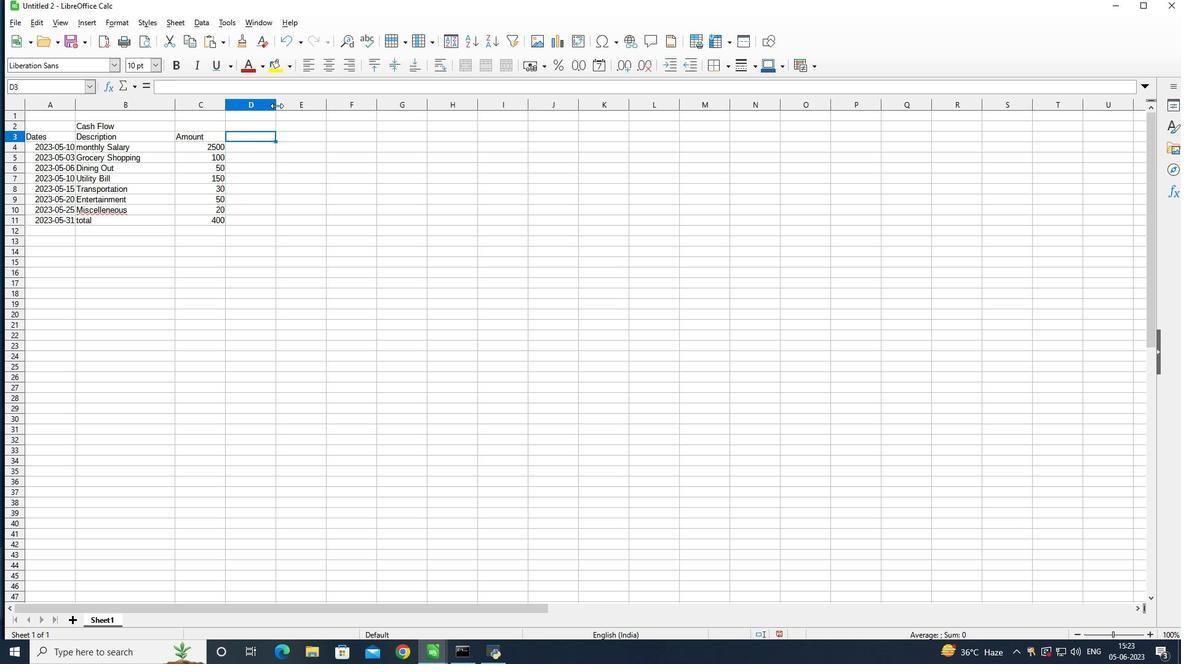 
Action: Mouse moved to (265, 133)
Screenshot: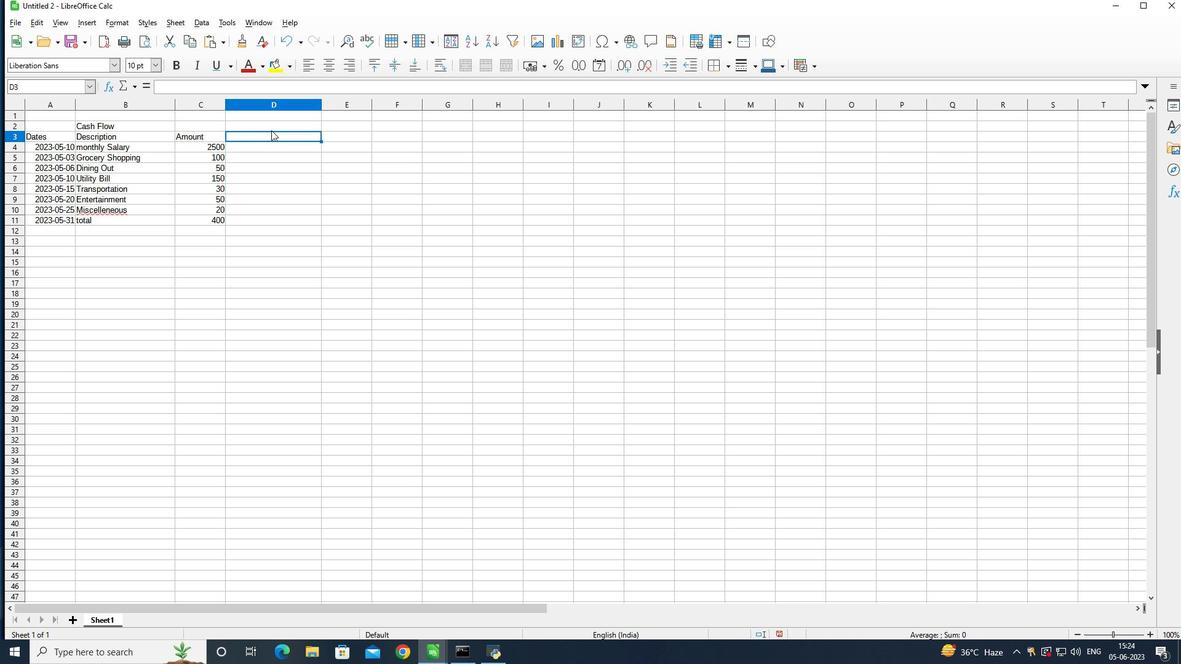 
Action: Key pressed <Key.shift>Income/<Key.shift>Expense<Key.enter><Key.shift>Income<Key.enter>
Screenshot: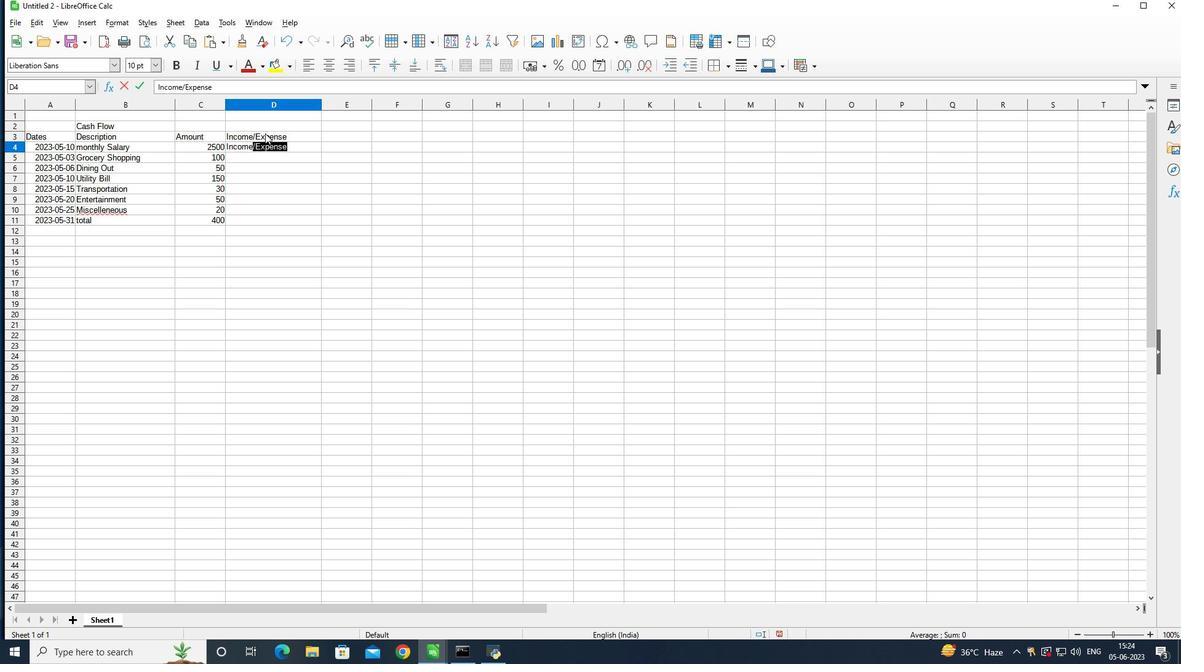 
Action: Mouse moved to (266, 147)
Screenshot: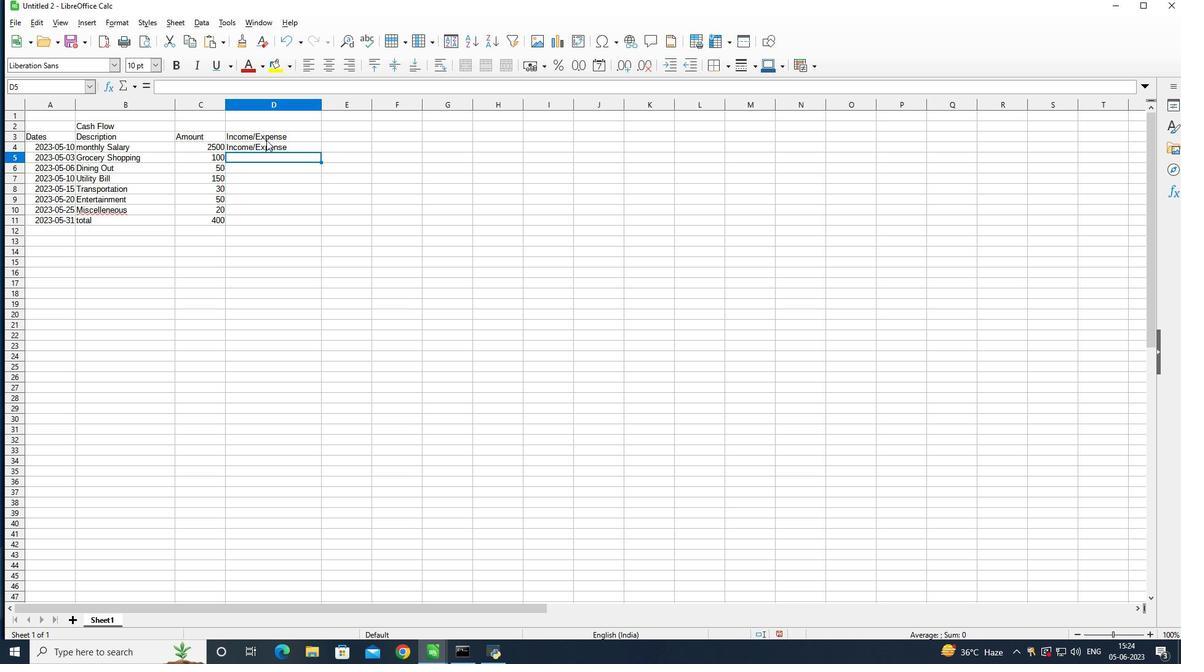 
Action: Mouse pressed left at (266, 147)
Screenshot: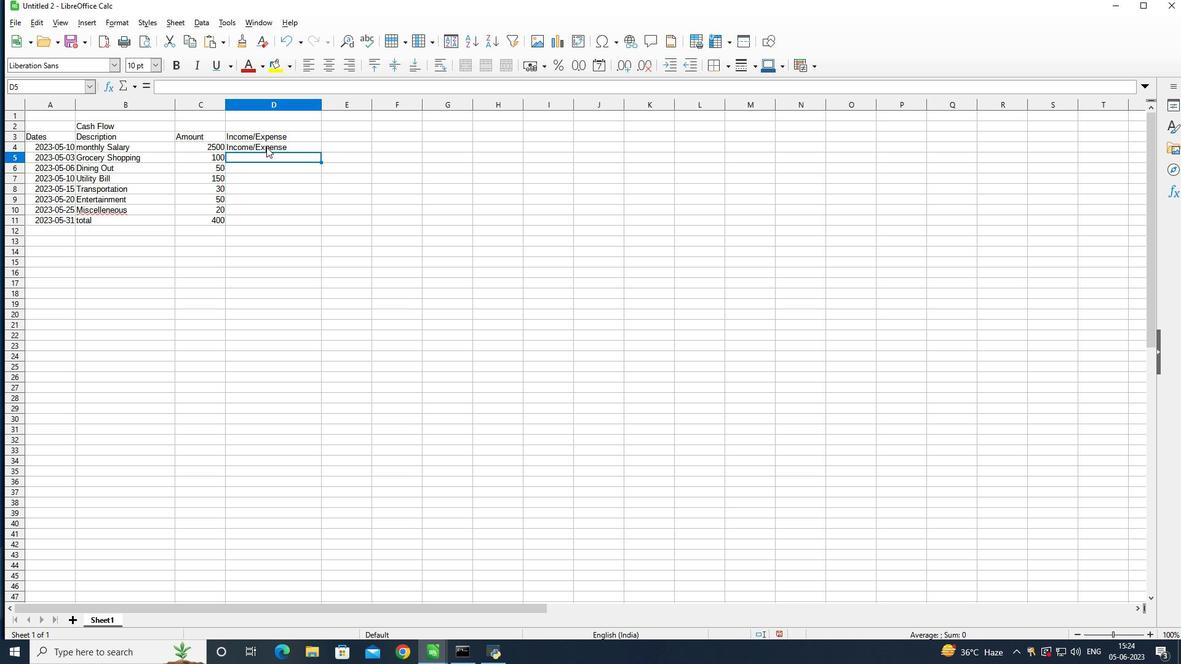 
Action: Mouse moved to (273, 148)
Screenshot: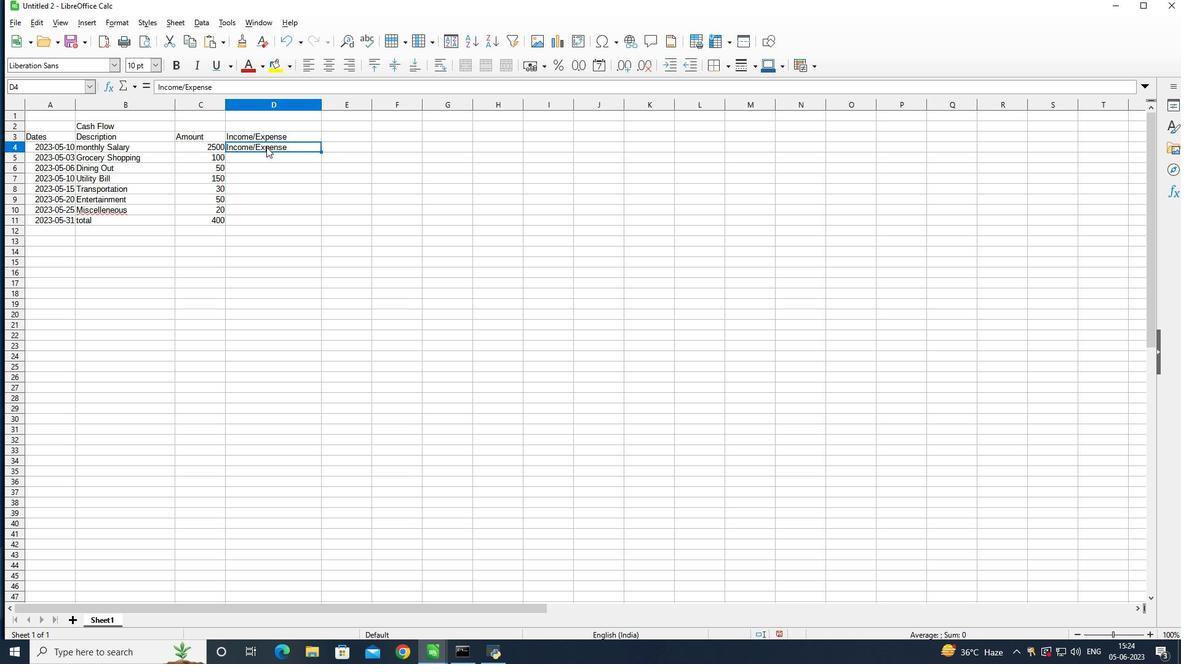 
Action: Mouse pressed left at (273, 148)
Screenshot: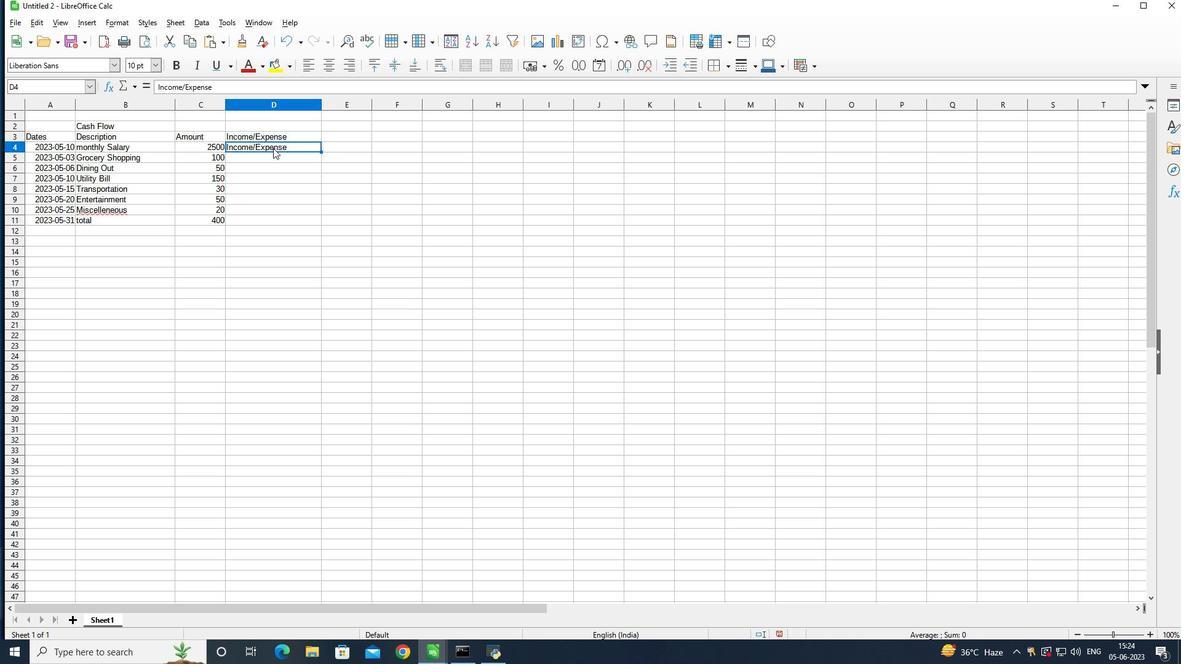 
Action: Mouse pressed left at (273, 148)
Screenshot: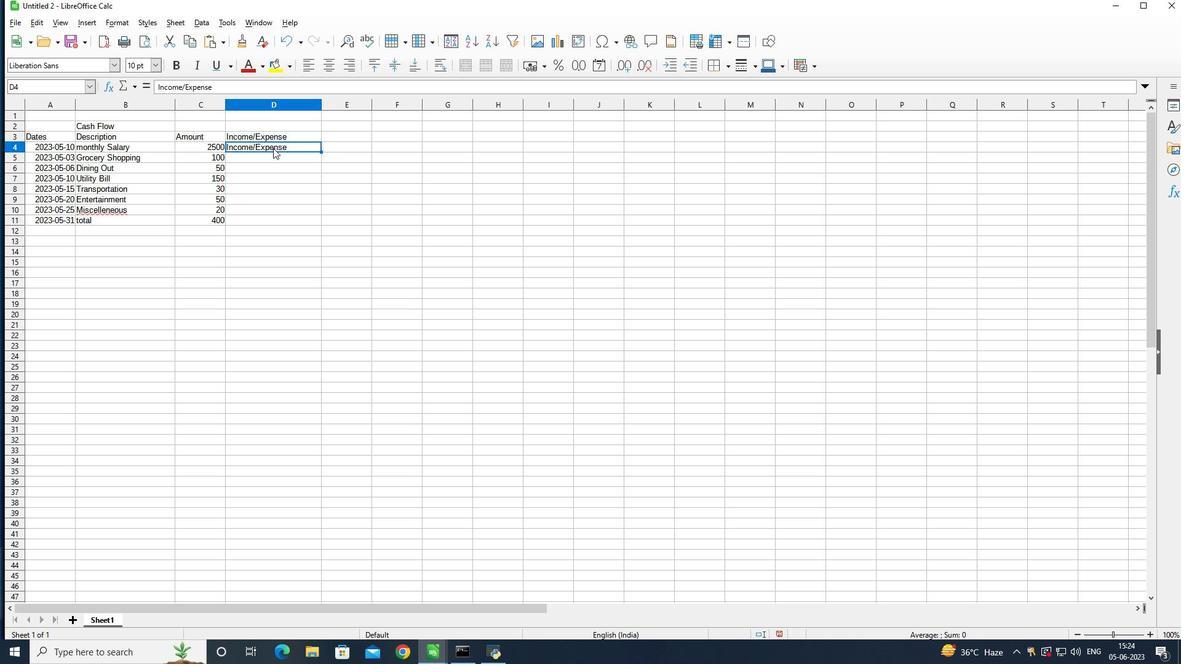 
Action: Mouse moved to (286, 148)
Screenshot: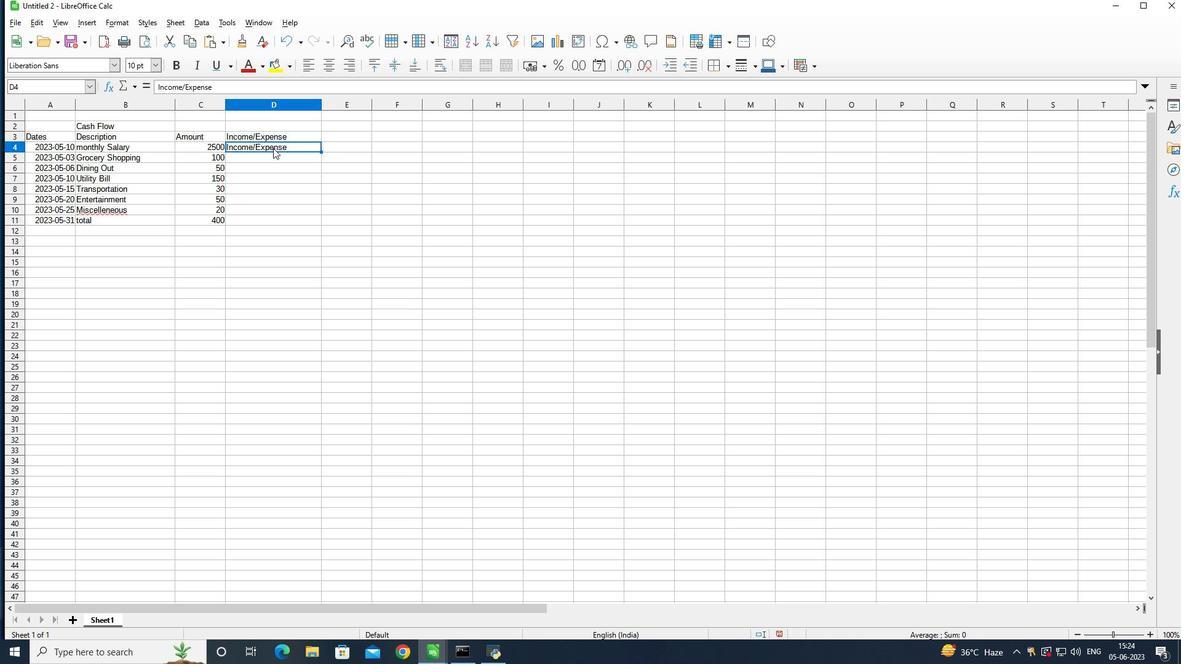 
Action: Mouse pressed left at (286, 148)
Screenshot: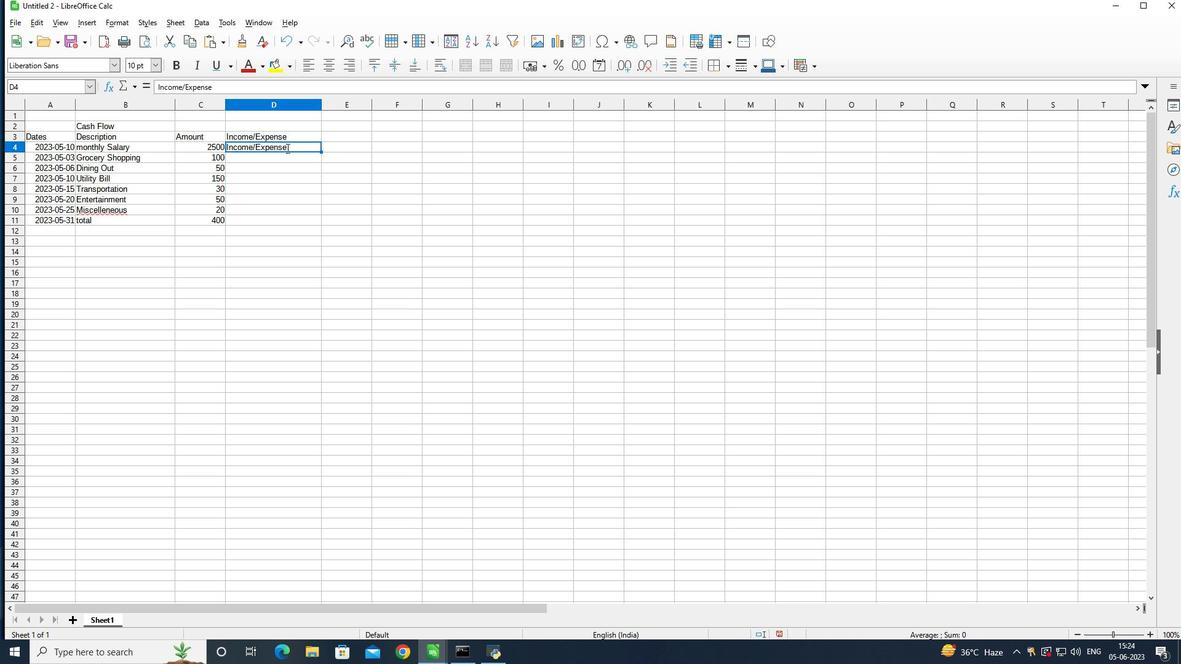 
Action: Mouse moved to (290, 144)
Screenshot: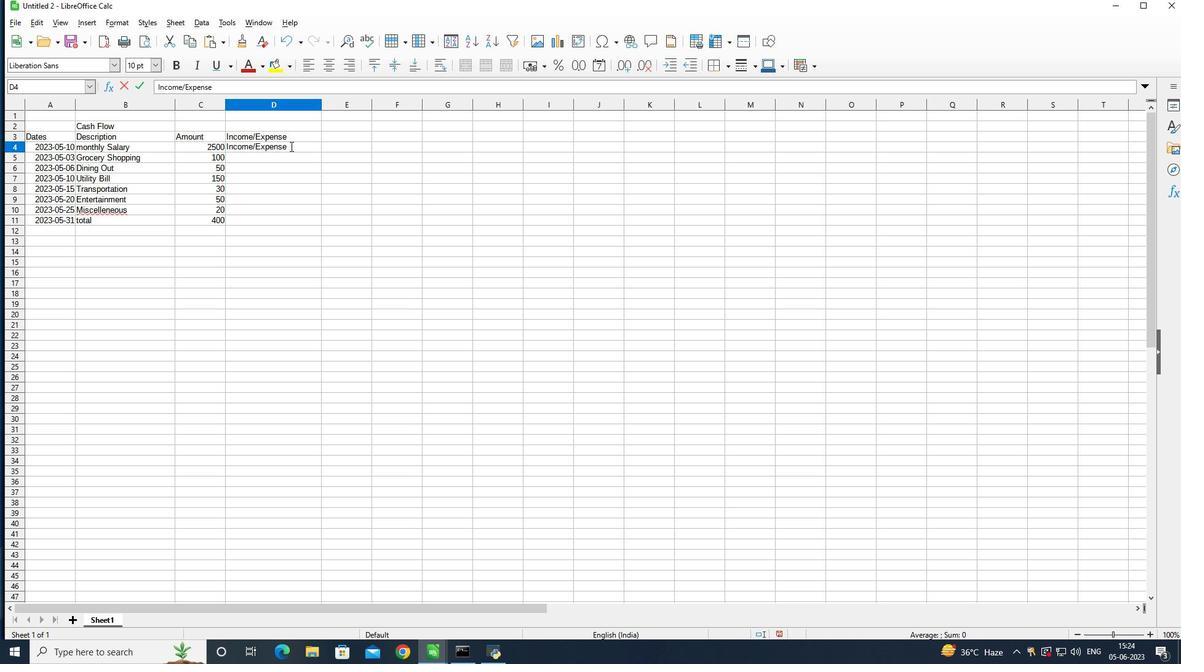 
Action: Key pressed <Key.backspace><Key.backspace><Key.backspace><Key.backspace><Key.backspace><Key.backspace><Key.backspace><Key.backspace><Key.enter><Key.shift>Expence<Key.backspace><Key.backspace>se<Key.enter><Key.shift>Expense<Key.enter><Key.shift><Key.shift><Key.shift><Key.shift>Expense<Key.enter><Key.shift>expense<Key.enter><Key.shift>Expense<Key.enter><Key.shift>expen<Key.backspace><Key.backspace><Key.backspace><Key.backspace><Key.backspace><Key.backspace><Key.shift>Expense<Key.enter><Key.shift>Expense<Key.enter>
Screenshot: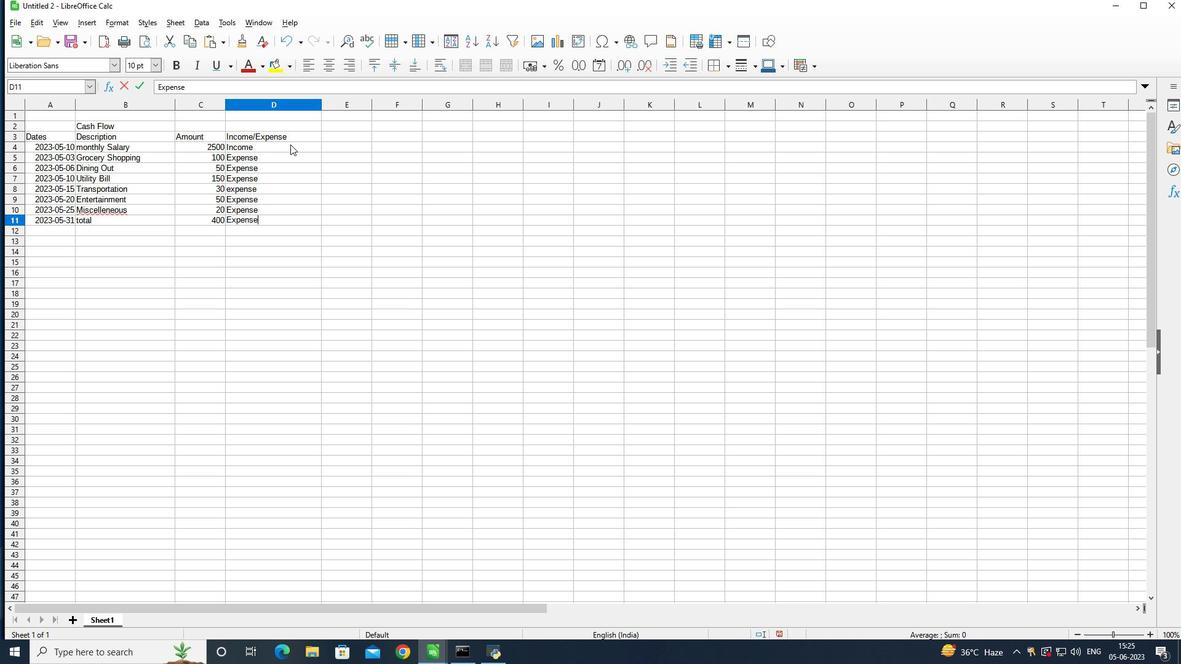 
Action: Mouse moved to (328, 136)
Screenshot: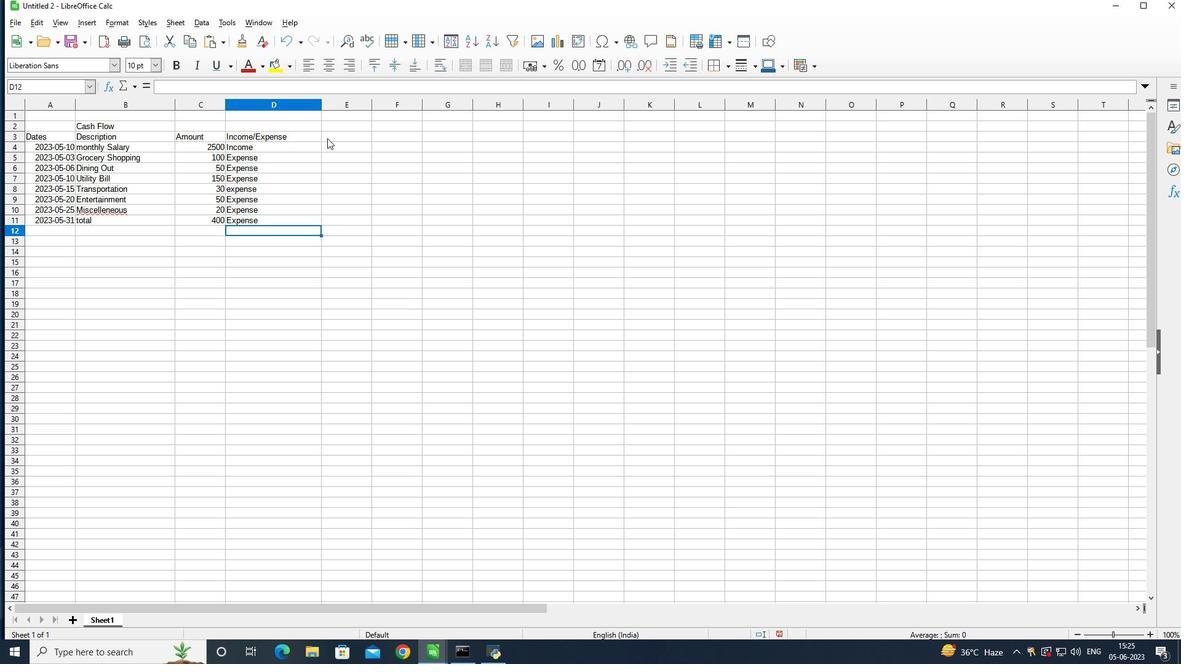 
Action: Mouse pressed left at (328, 136)
Screenshot: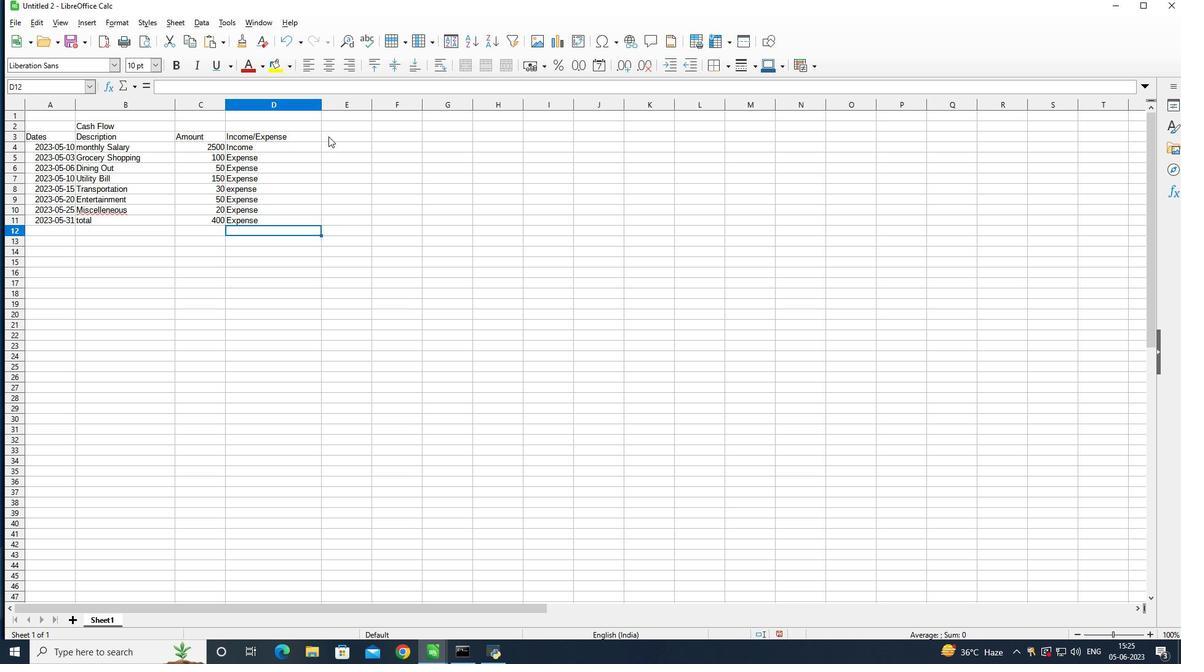 
Action: Mouse moved to (341, 132)
Screenshot: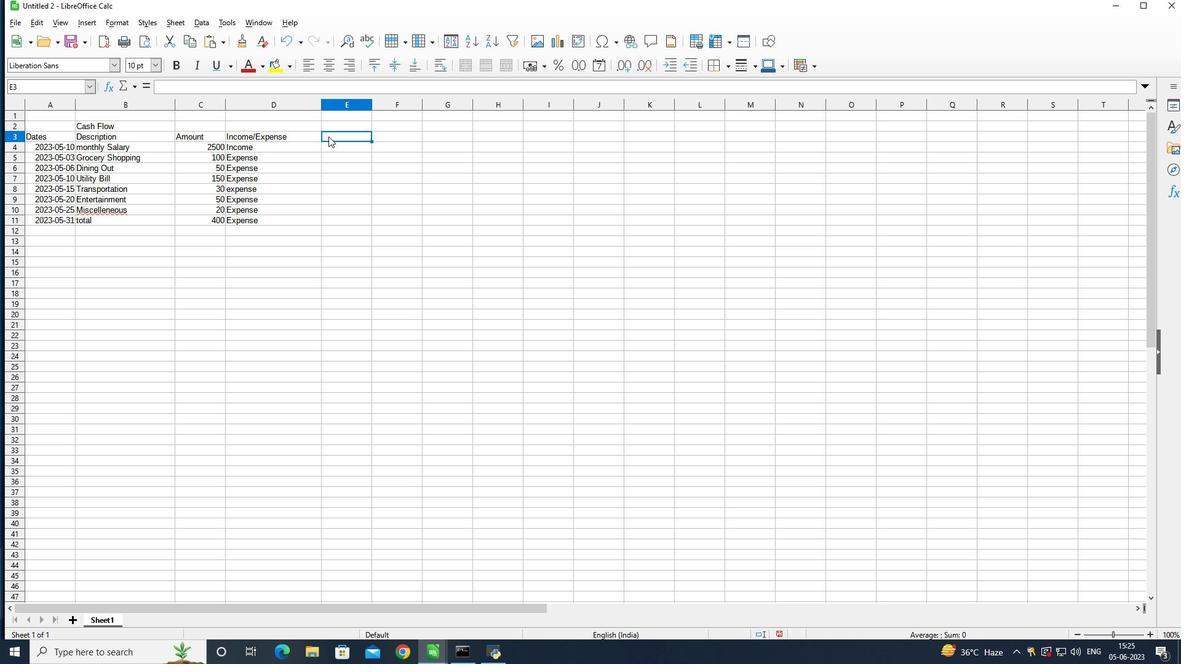 
Action: Key pressed <Key.shift>Balance<Key.enter>
Screenshot: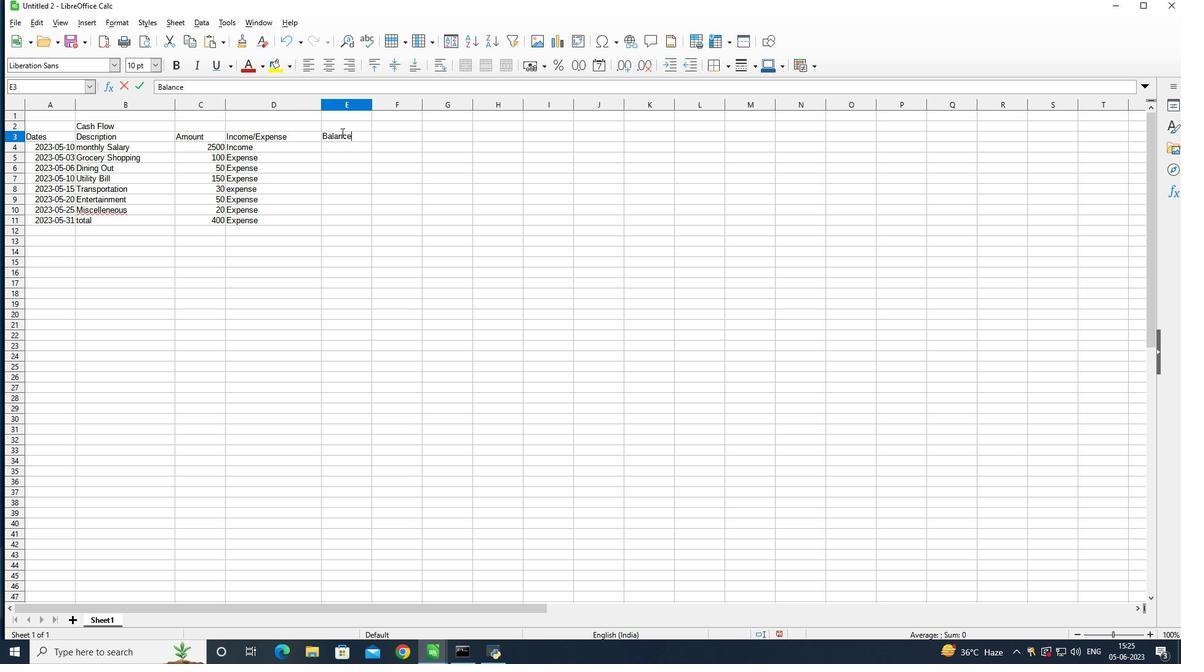 
Action: Mouse moved to (341, 132)
Screenshot: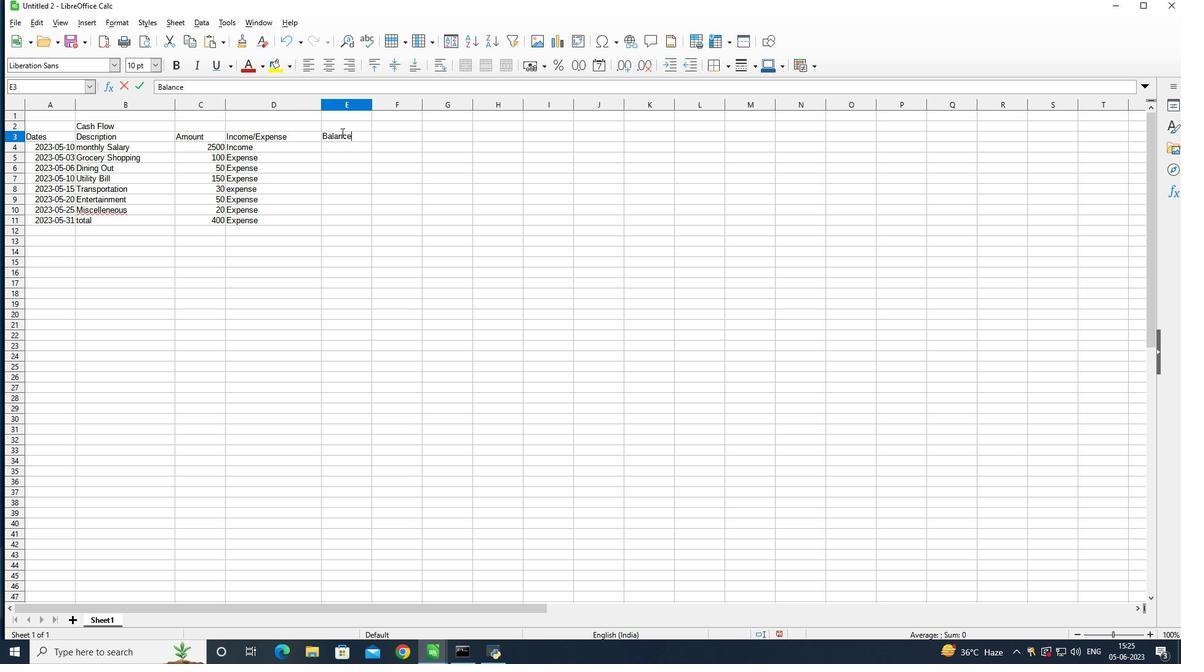 
Action: Key pressed 2500<Key.enter>2400<Key.enter>2350<Key.enter>2200<Key.enter>2170<Key.enter>2120<Key.enter>2100<Key.enter>2100<Key.enter>ctrl+S<Key.shift>Apex<Key.space><Key.shift>Sales<Key.space><Key.shift>review<Key.enter>
Screenshot: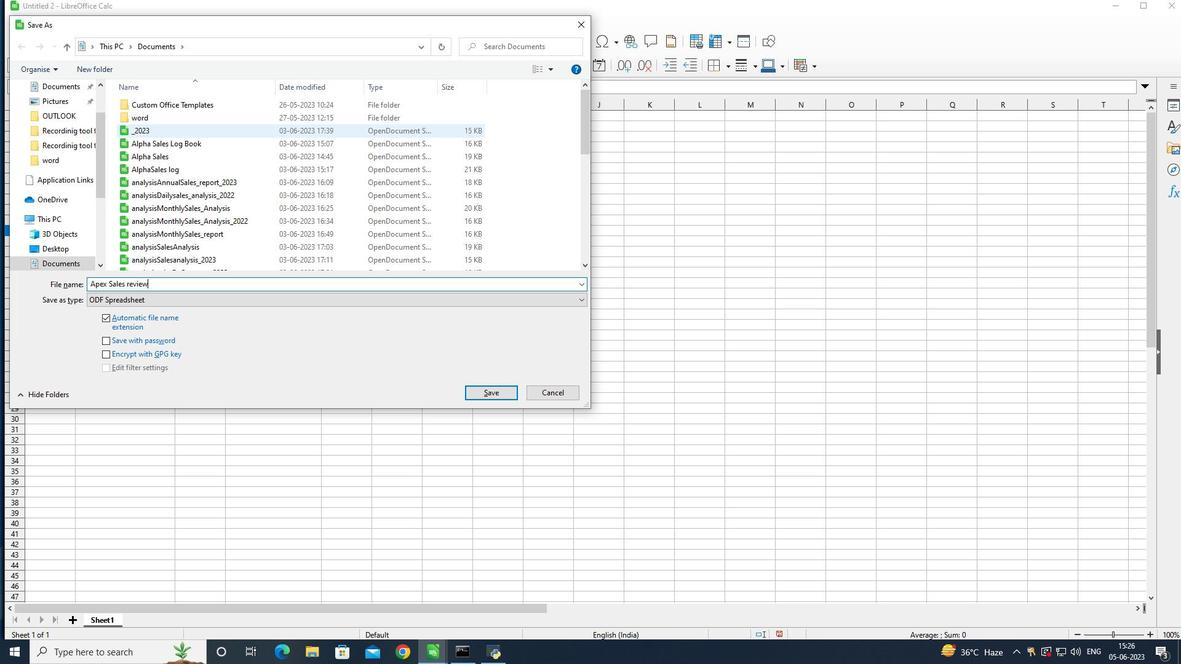 
Action: Mouse moved to (332, 132)
Screenshot: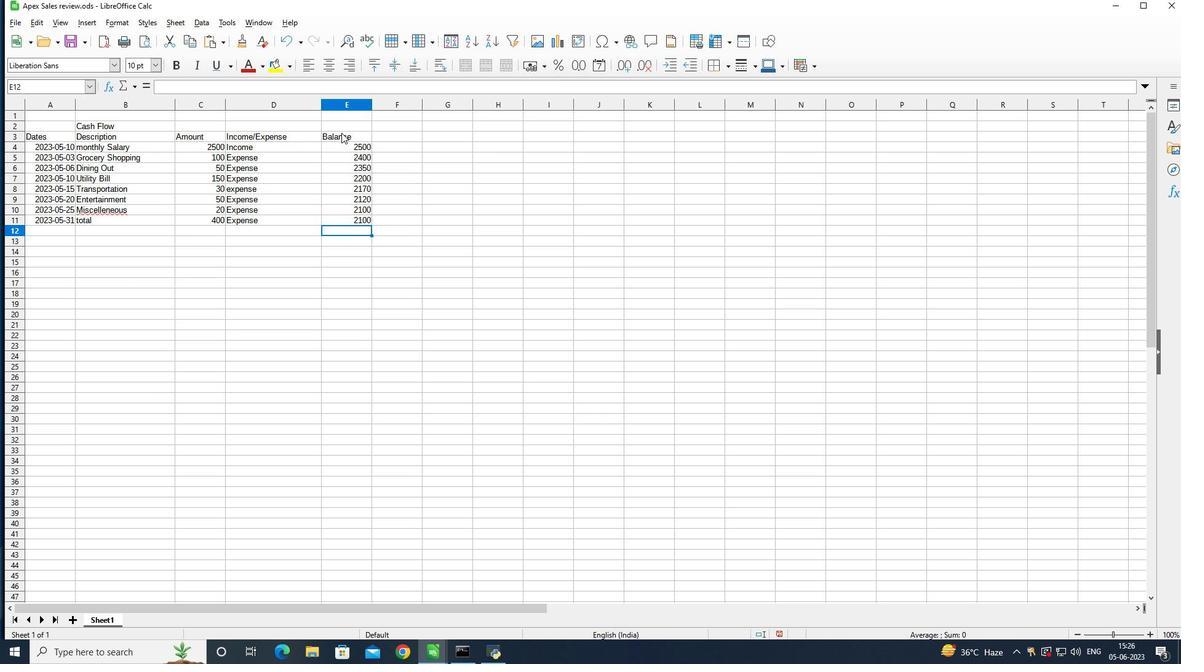 
